 Task: Find connections with filter location Dillingen an der Donau with filter topic #mindset with filter profile language English with filter current company Max Fashion India with filter school Gujarat University with filter industry Wind Electric Power Generation with filter service category Marketing with filter keywords title Continuous Improvement Lead
Action: Mouse moved to (494, 66)
Screenshot: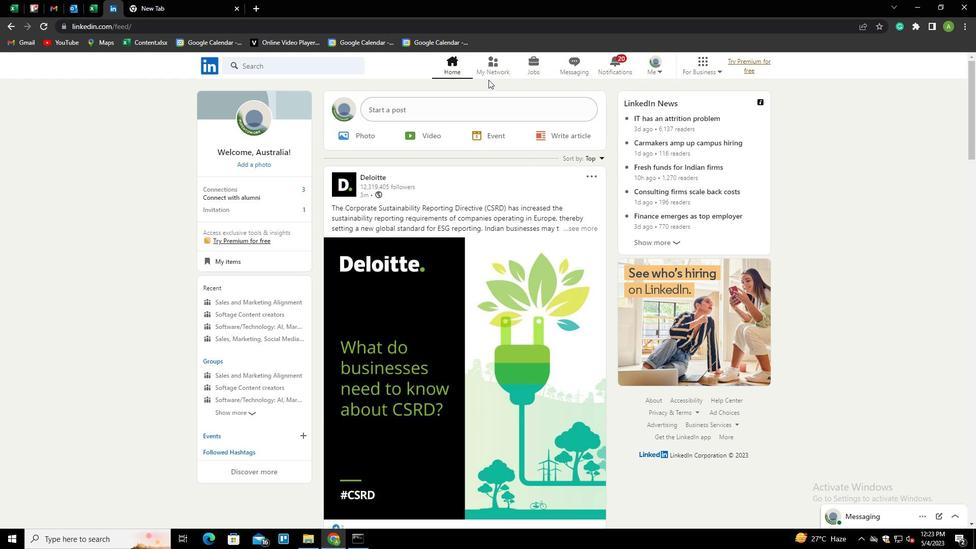
Action: Mouse pressed left at (494, 66)
Screenshot: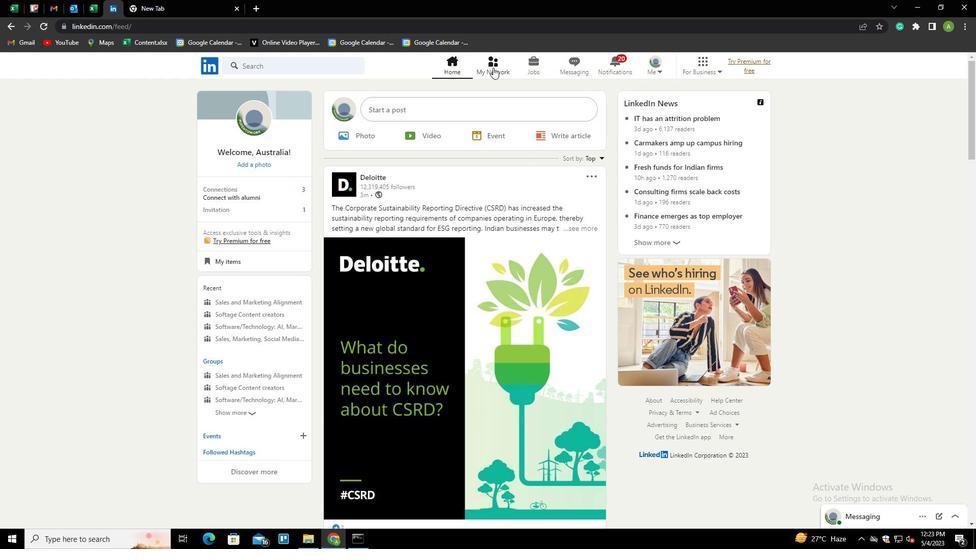 
Action: Mouse moved to (275, 120)
Screenshot: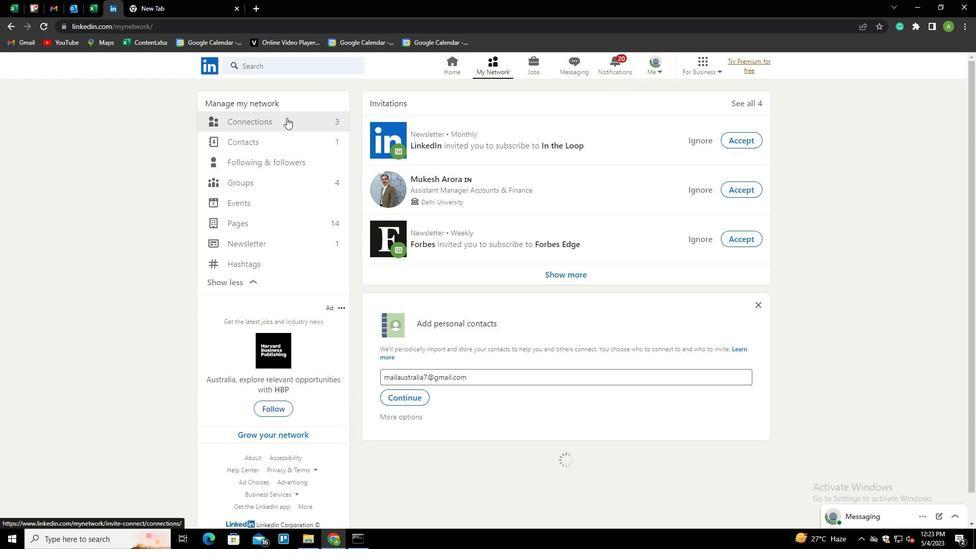
Action: Mouse pressed left at (275, 120)
Screenshot: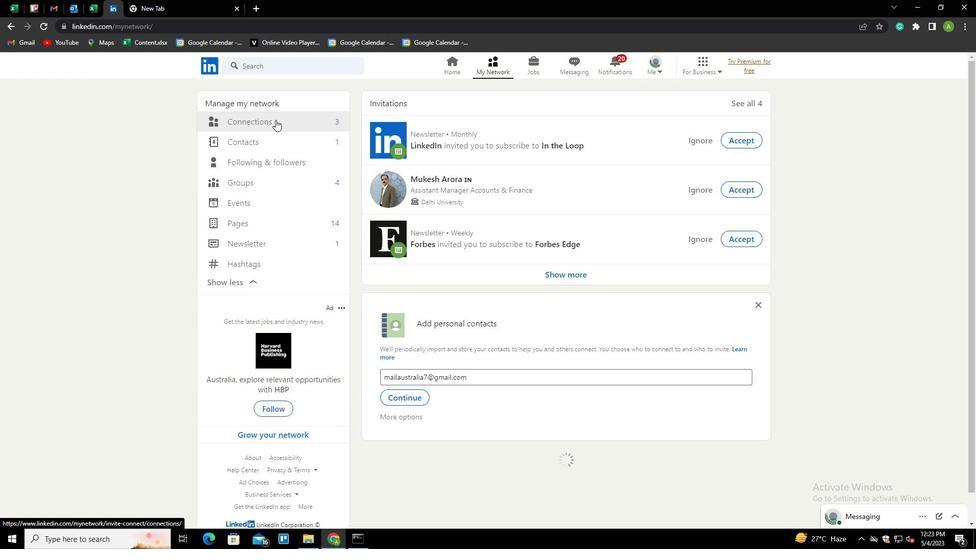 
Action: Mouse moved to (578, 121)
Screenshot: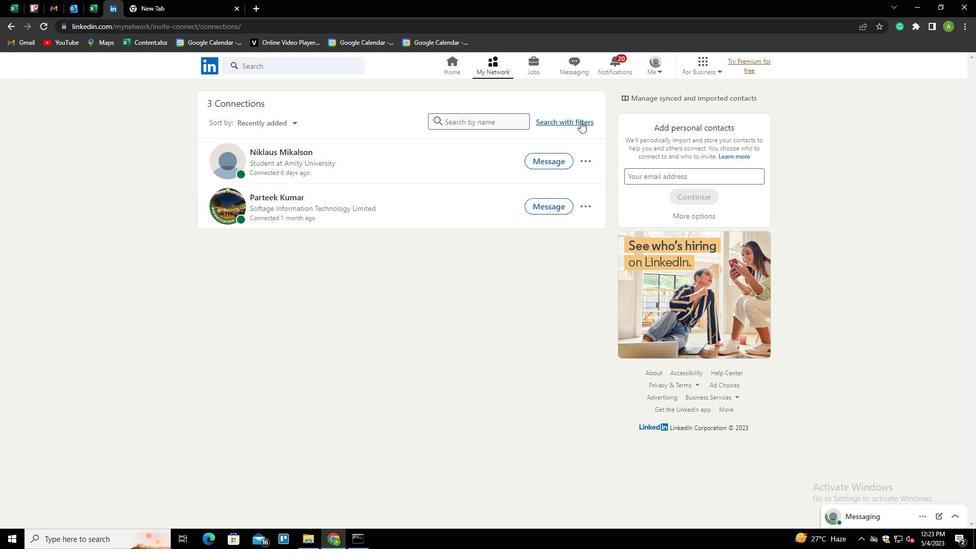 
Action: Mouse pressed left at (578, 121)
Screenshot: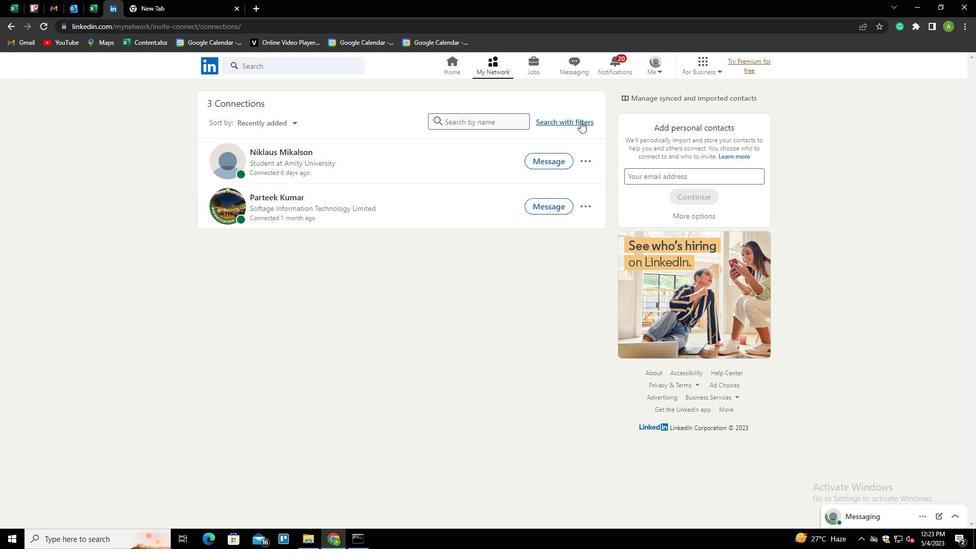 
Action: Mouse moved to (520, 92)
Screenshot: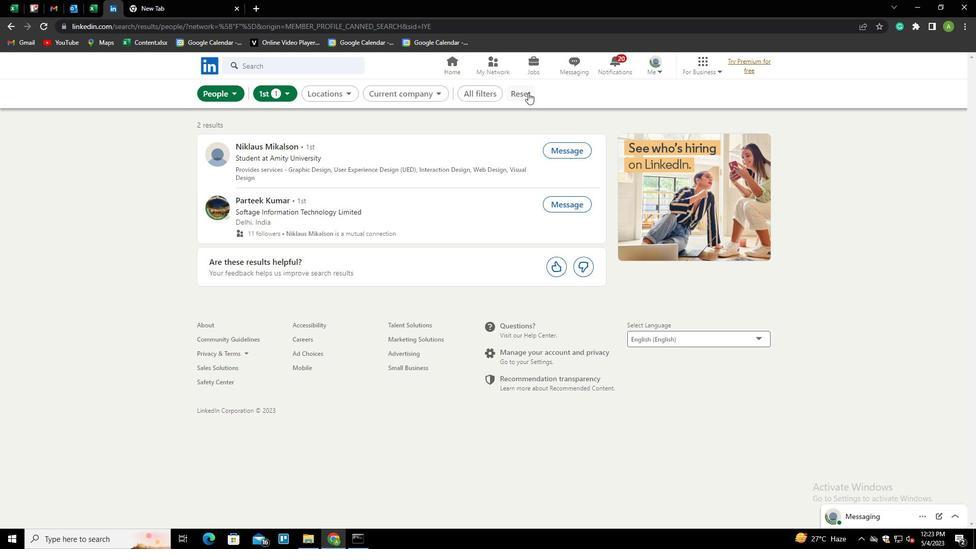 
Action: Mouse pressed left at (520, 92)
Screenshot: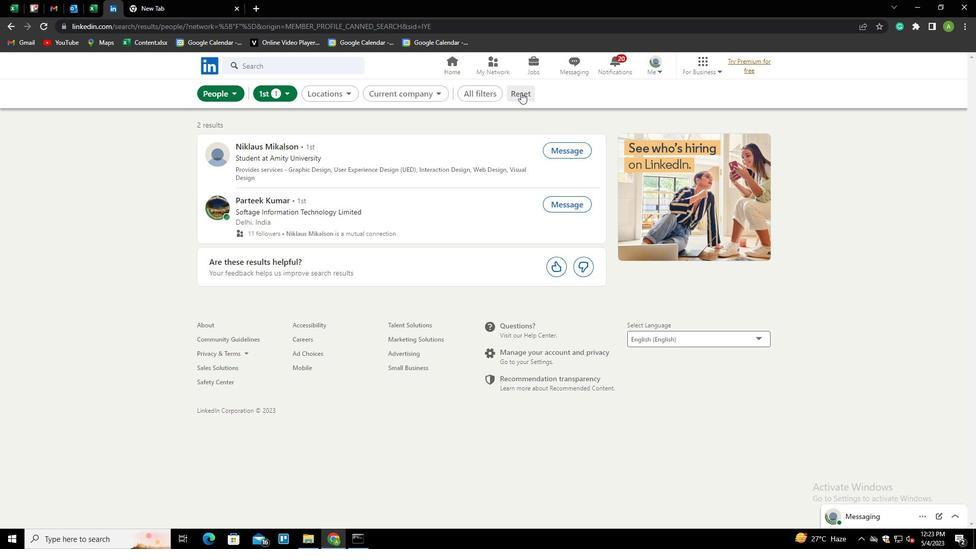 
Action: Mouse moved to (504, 94)
Screenshot: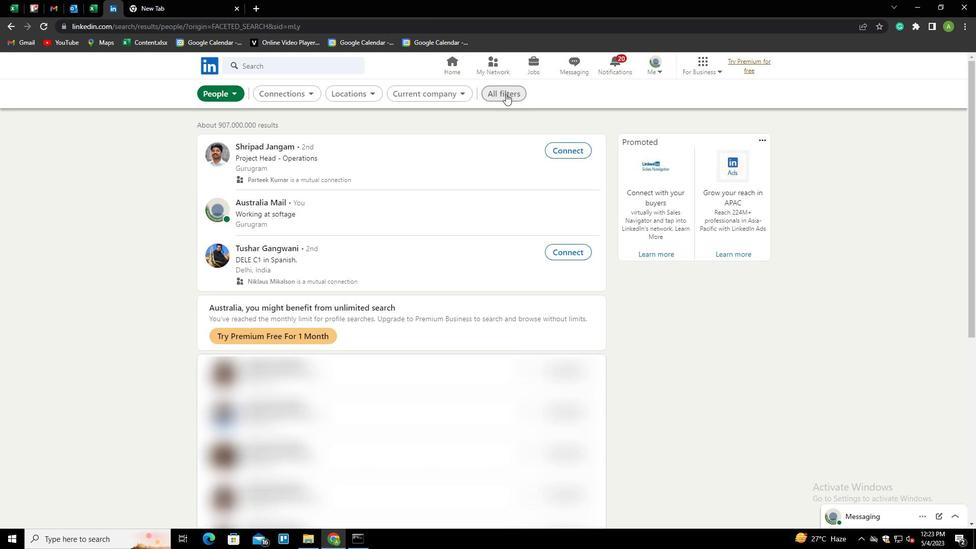 
Action: Mouse pressed left at (504, 94)
Screenshot: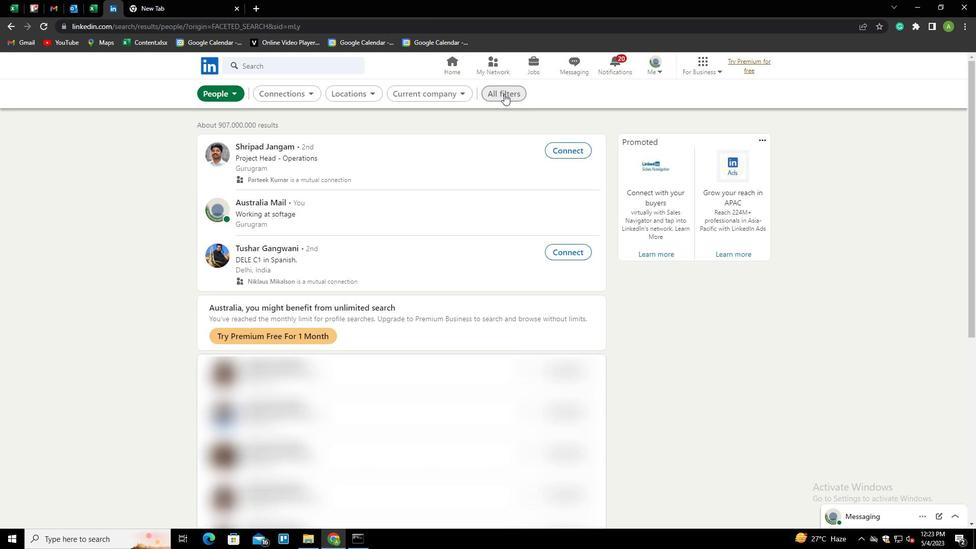 
Action: Mouse moved to (815, 299)
Screenshot: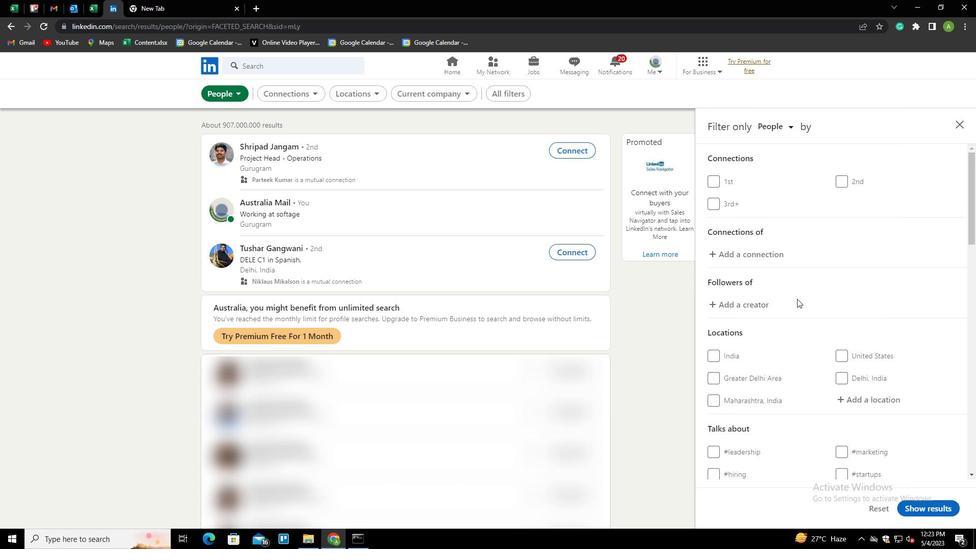 
Action: Mouse scrolled (815, 298) with delta (0, 0)
Screenshot: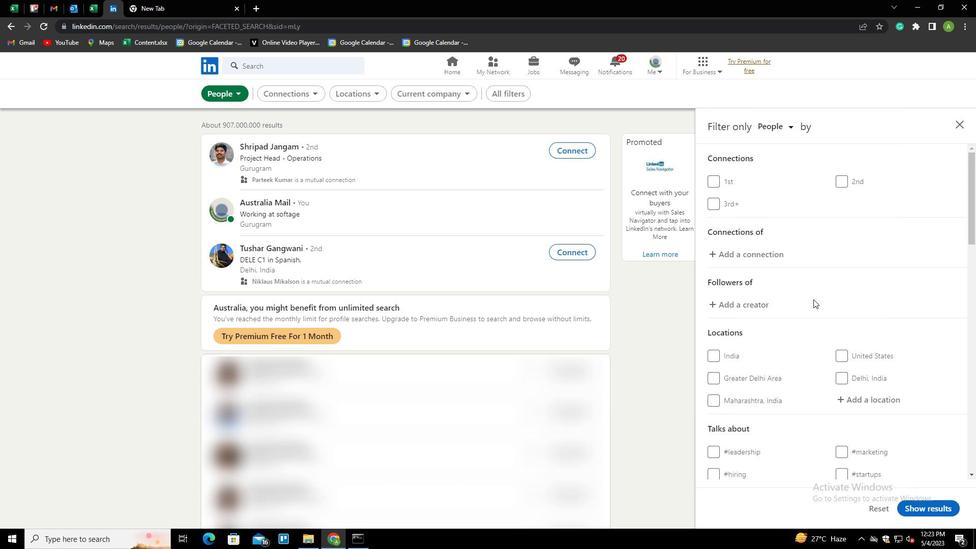 
Action: Mouse scrolled (815, 298) with delta (0, 0)
Screenshot: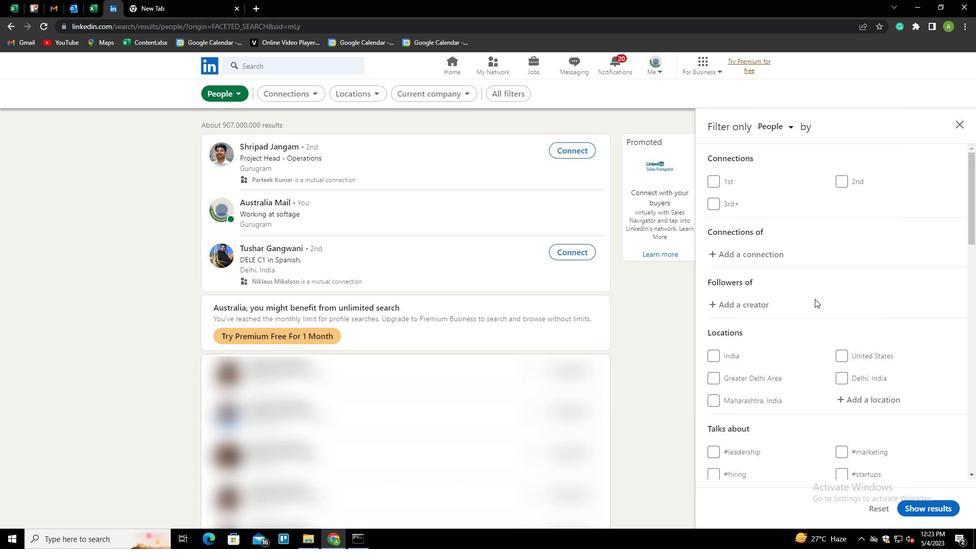 
Action: Mouse moved to (863, 299)
Screenshot: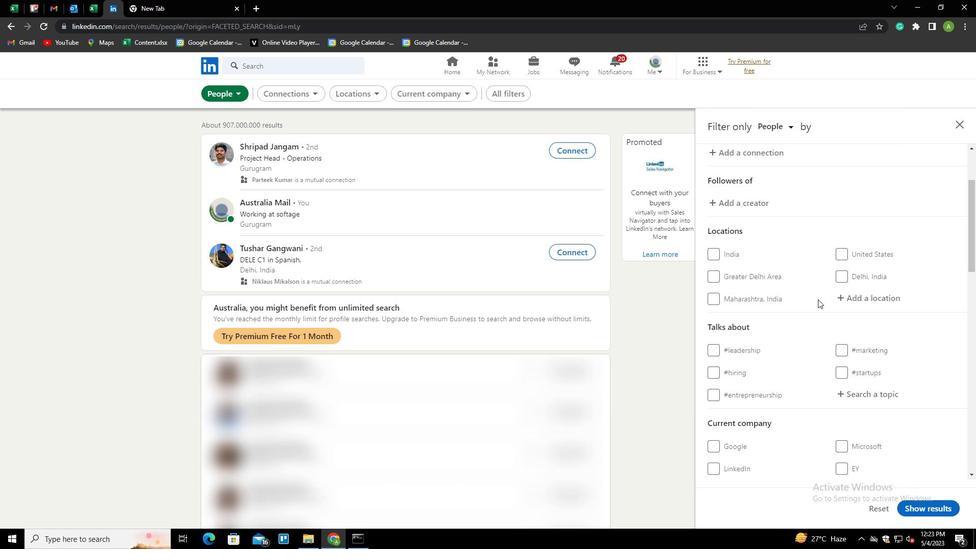 
Action: Mouse pressed left at (863, 299)
Screenshot: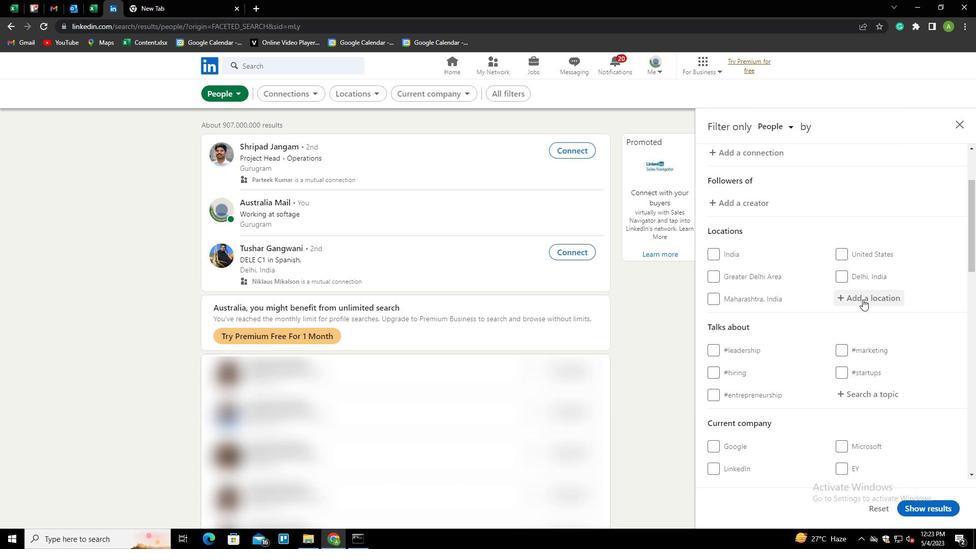 
Action: Key pressed <Key.shift>D
Screenshot: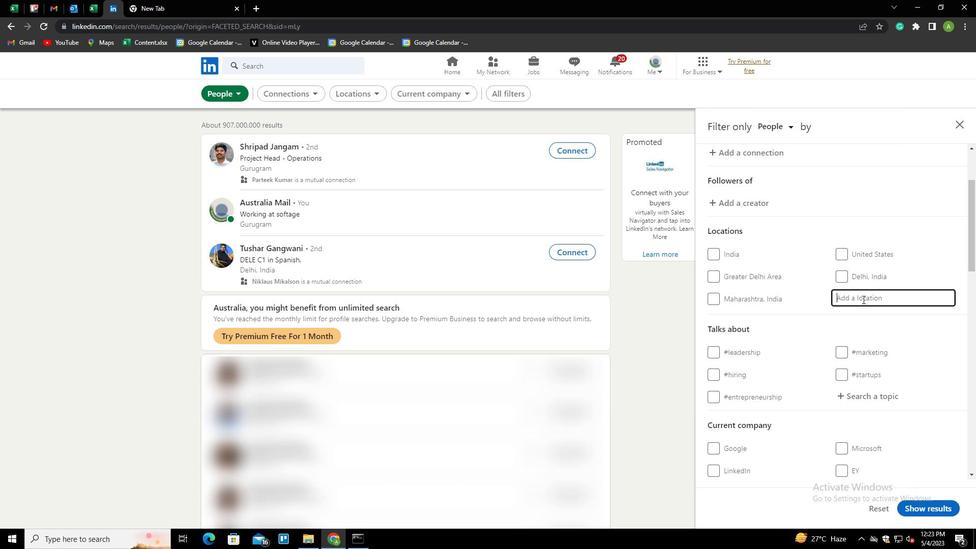 
Action: Mouse moved to (781, 240)
Screenshot: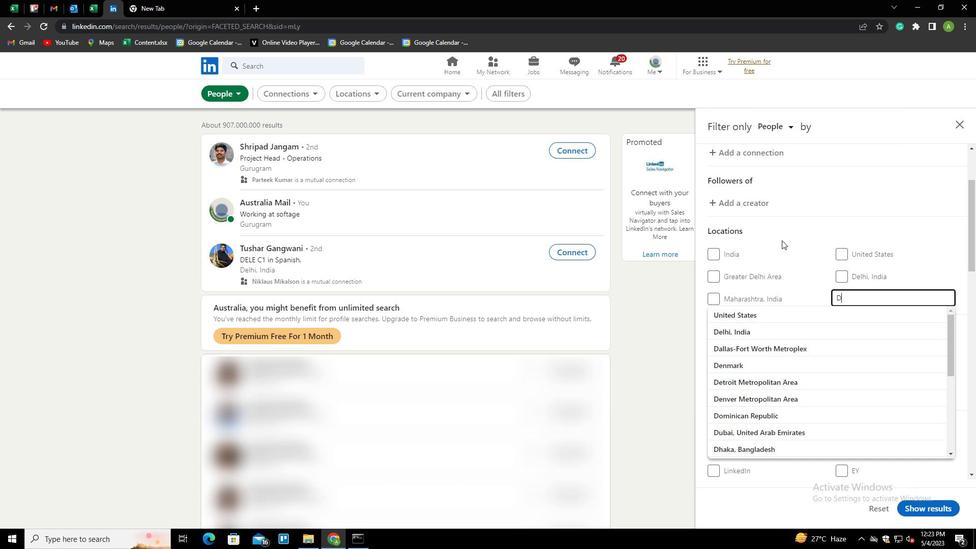 
Action: Key pressed ILLINGEN<Key.down><Key.down><Key.enter>
Screenshot: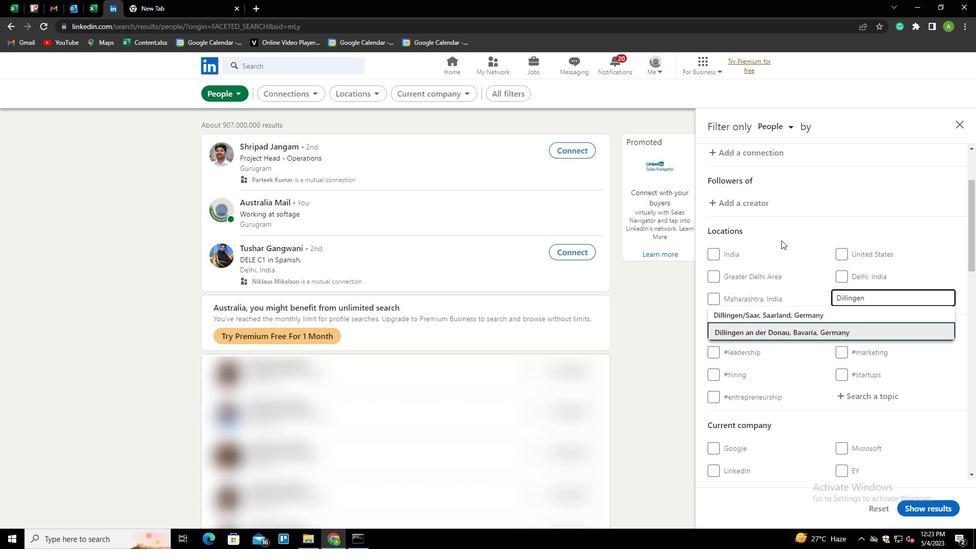 
Action: Mouse moved to (779, 204)
Screenshot: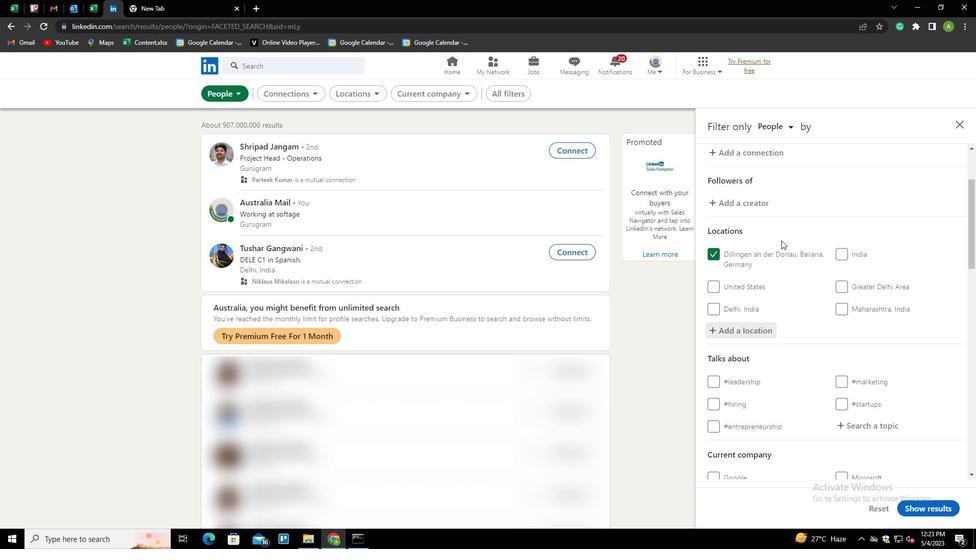 
Action: Mouse scrolled (779, 203) with delta (0, 0)
Screenshot: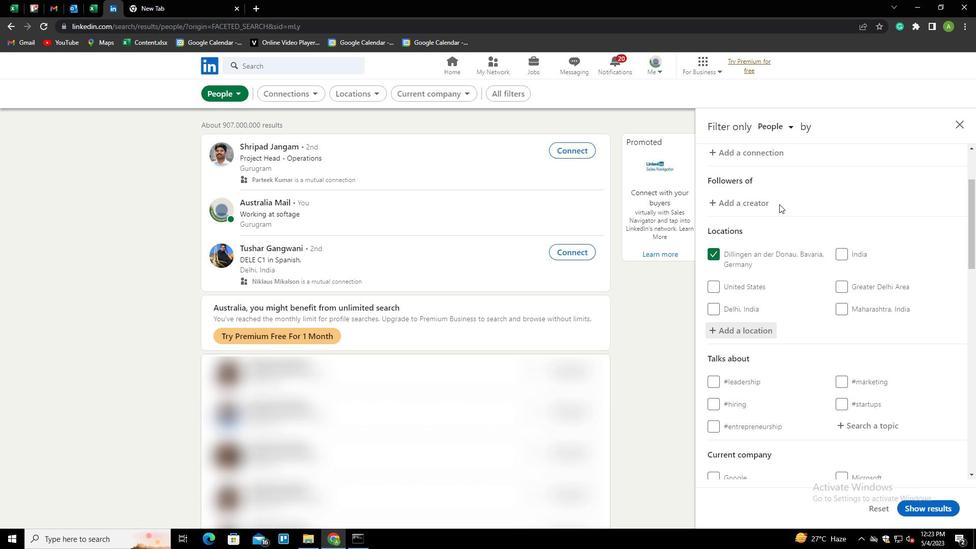 
Action: Mouse moved to (779, 203)
Screenshot: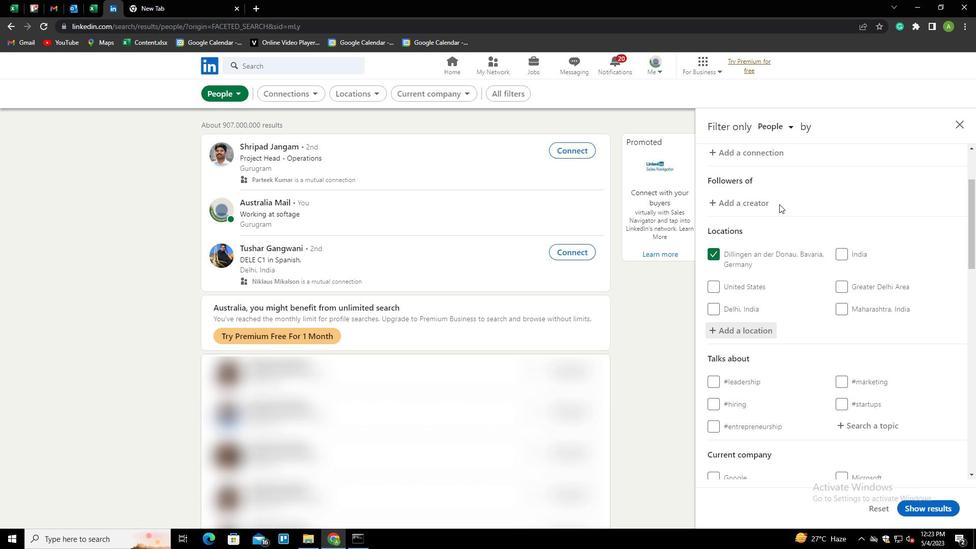 
Action: Mouse scrolled (779, 203) with delta (0, 0)
Screenshot: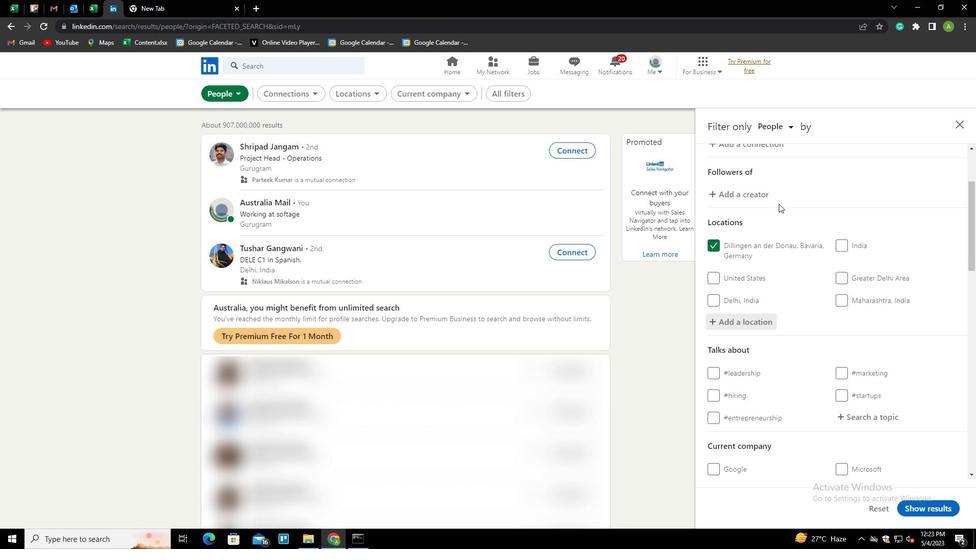 
Action: Mouse moved to (854, 328)
Screenshot: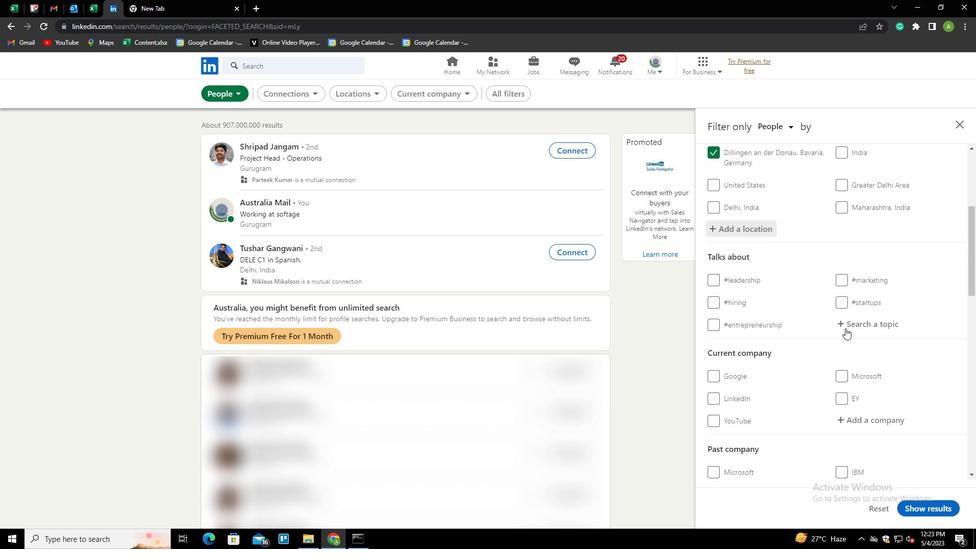 
Action: Mouse pressed left at (854, 328)
Screenshot: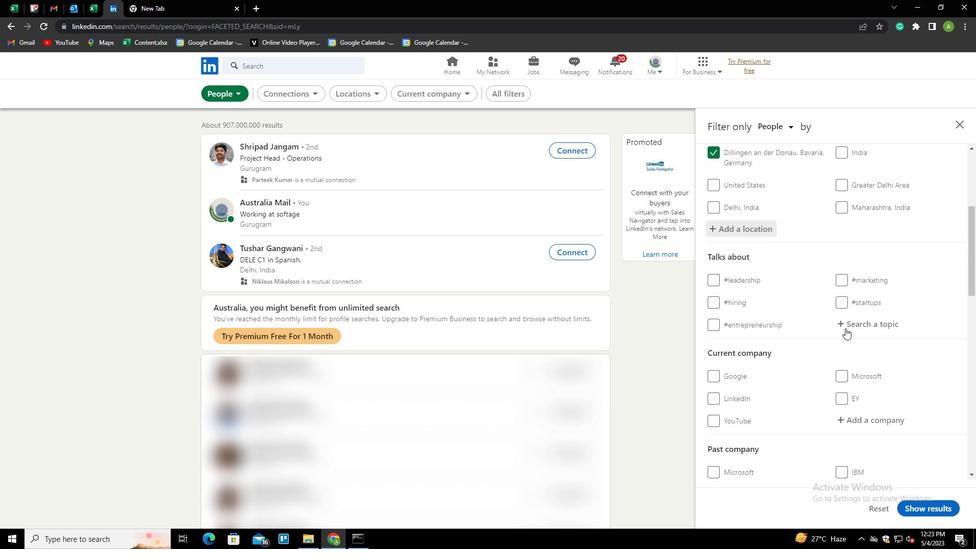 
Action: Mouse moved to (854, 328)
Screenshot: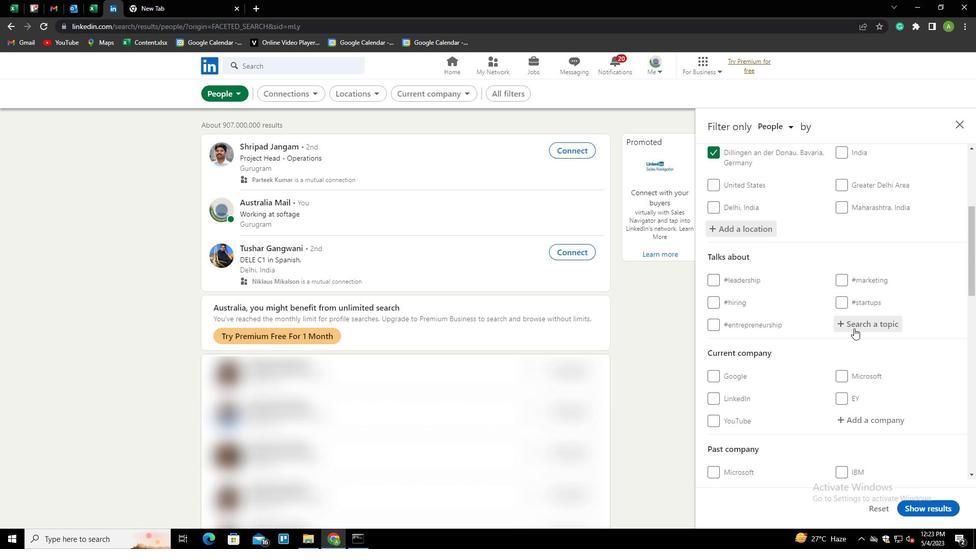
Action: Key pressed MINDSET<Key.down><Key.enter>
Screenshot: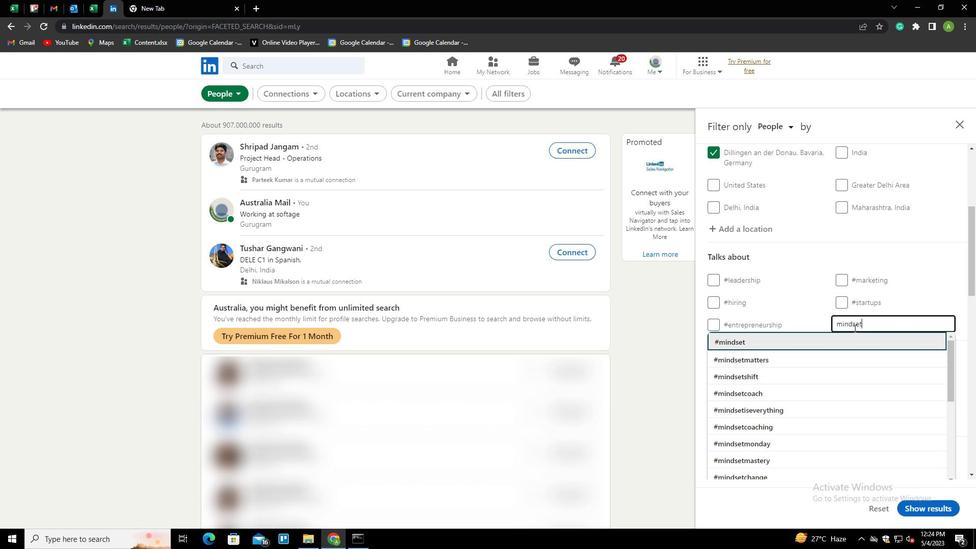 
Action: Mouse scrolled (854, 328) with delta (0, 0)
Screenshot: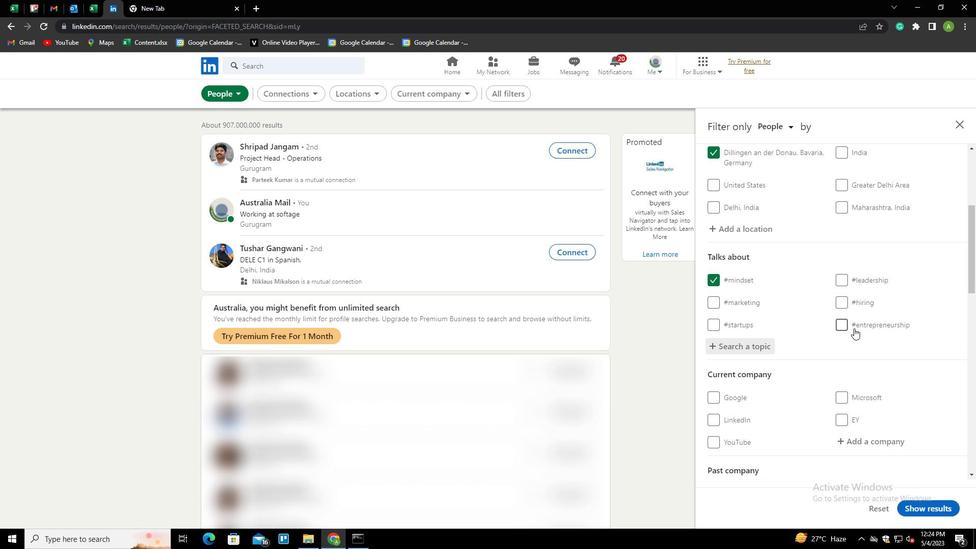 
Action: Mouse scrolled (854, 328) with delta (0, 0)
Screenshot: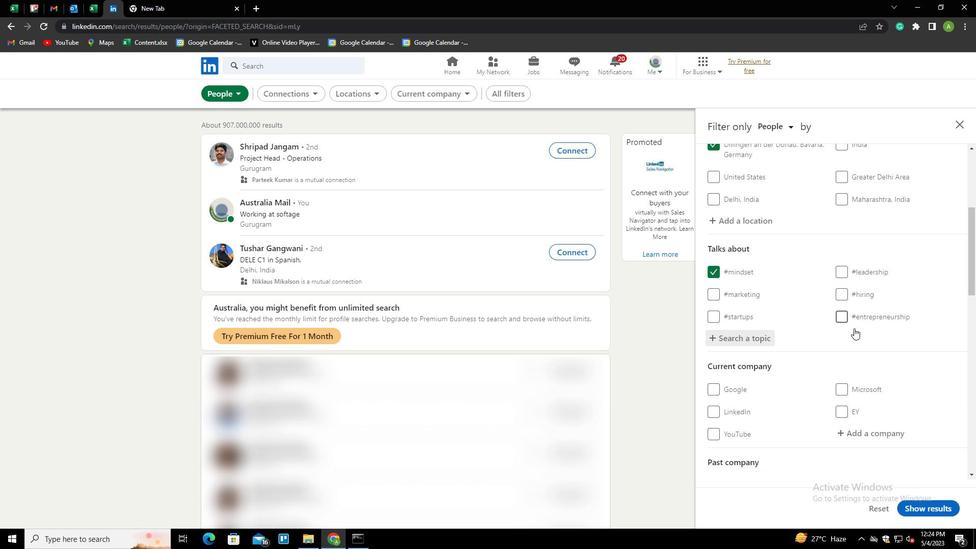 
Action: Mouse scrolled (854, 328) with delta (0, 0)
Screenshot: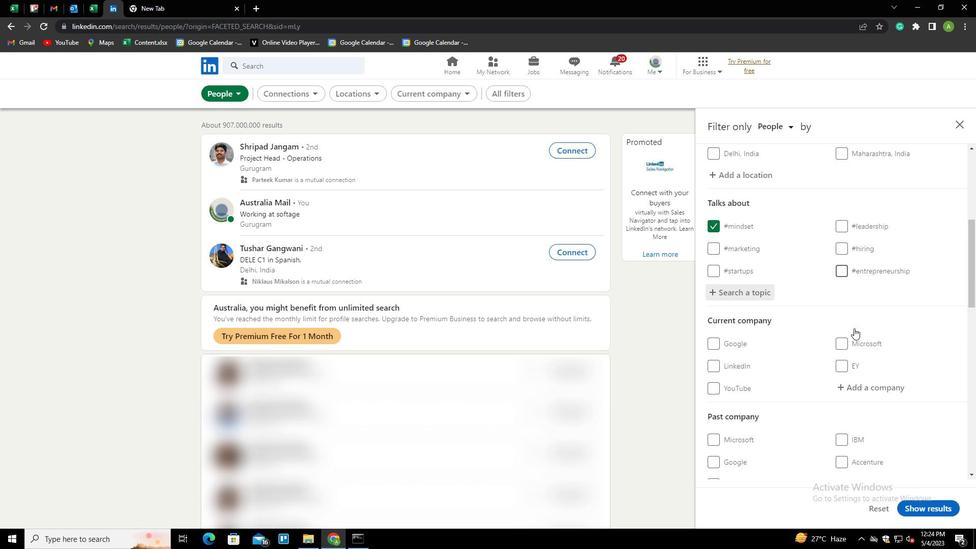 
Action: Mouse scrolled (854, 328) with delta (0, 0)
Screenshot: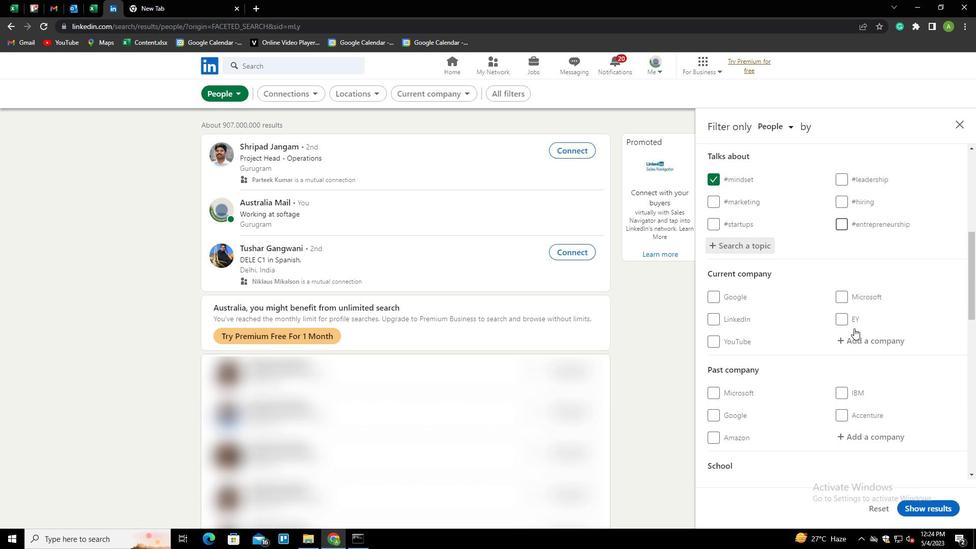 
Action: Mouse scrolled (854, 328) with delta (0, 0)
Screenshot: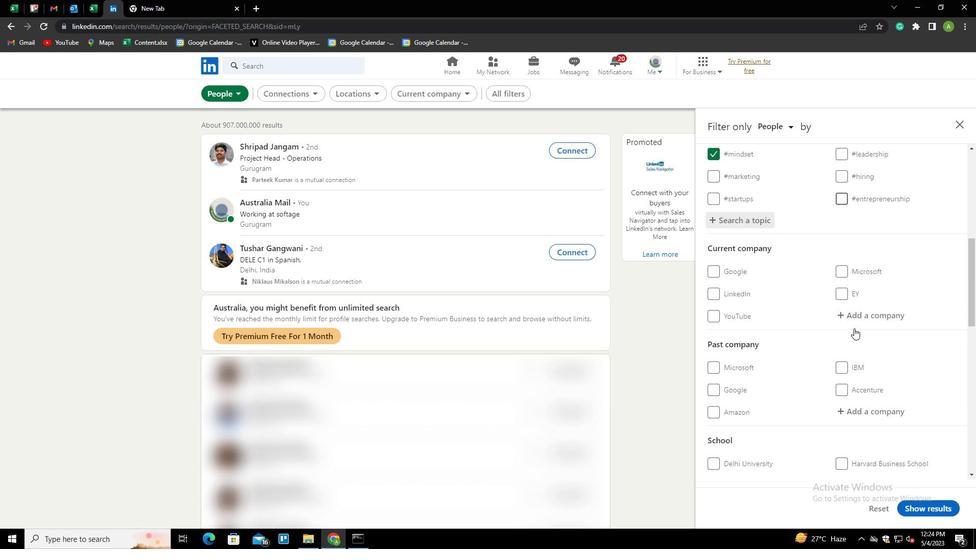
Action: Mouse scrolled (854, 328) with delta (0, 0)
Screenshot: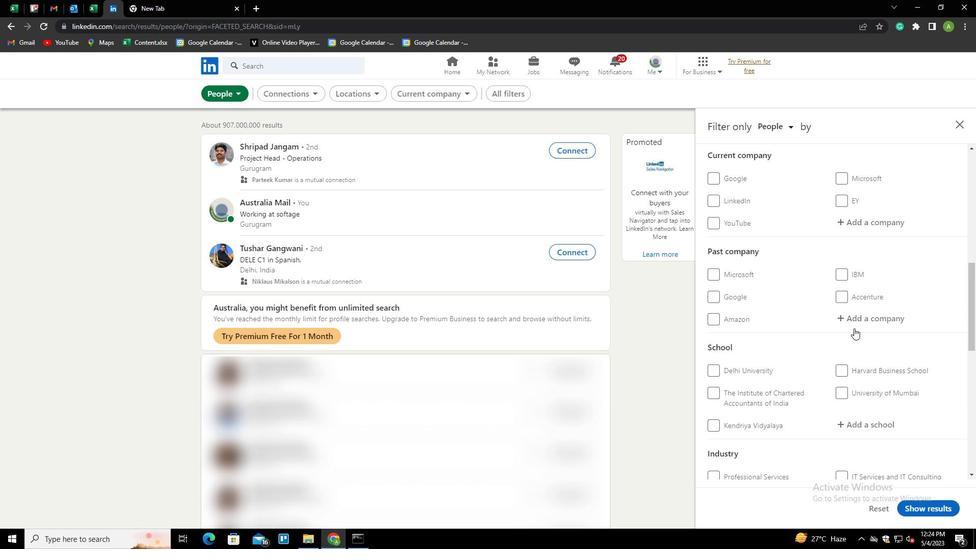 
Action: Mouse scrolled (854, 328) with delta (0, 0)
Screenshot: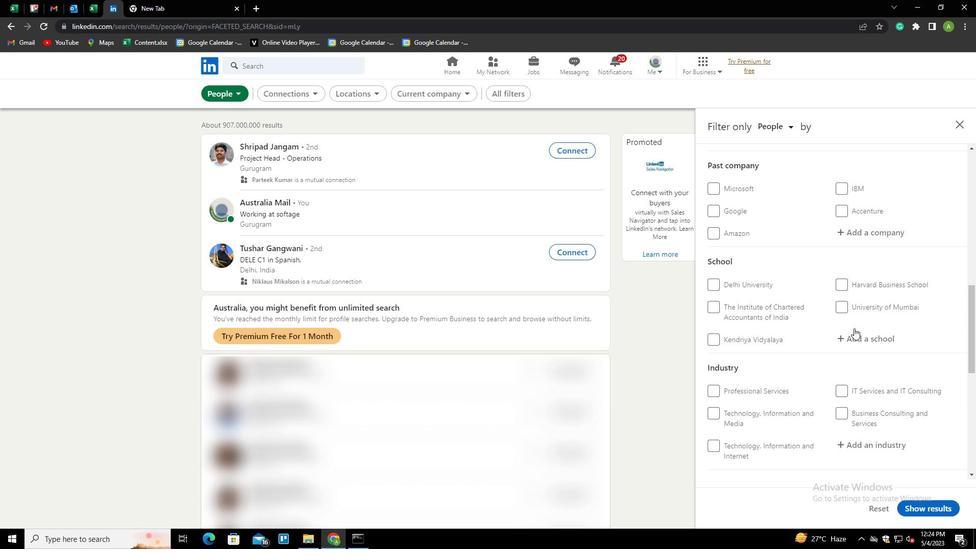 
Action: Mouse scrolled (854, 328) with delta (0, 0)
Screenshot: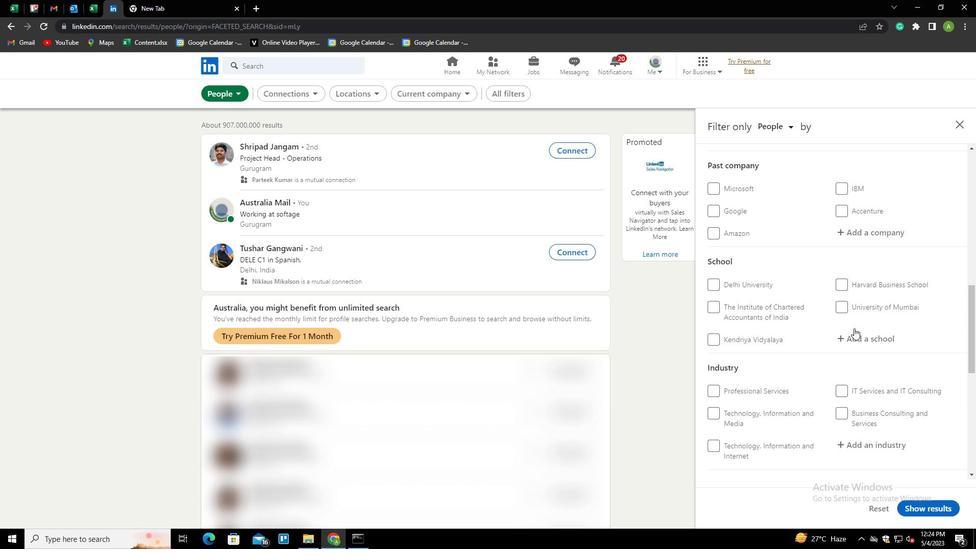
Action: Mouse scrolled (854, 328) with delta (0, 0)
Screenshot: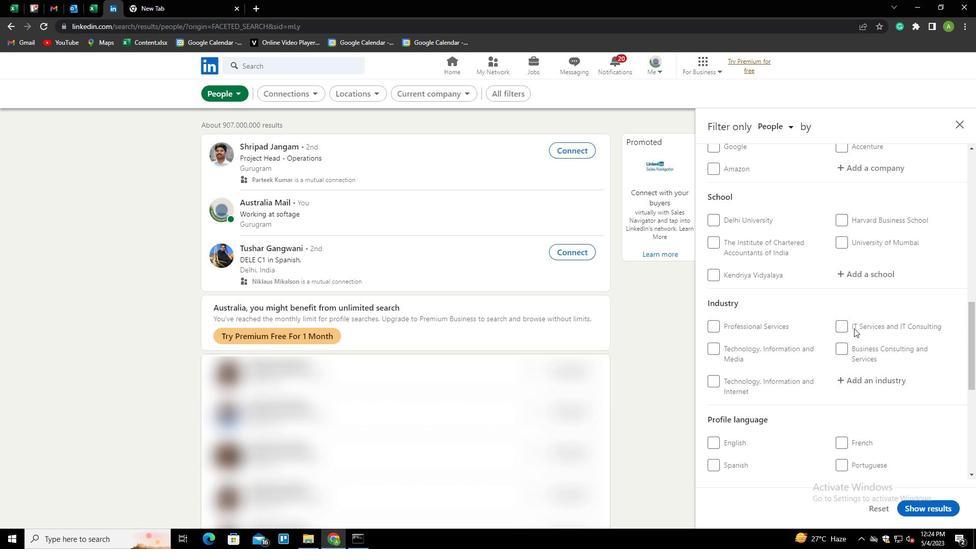 
Action: Mouse scrolled (854, 328) with delta (0, 0)
Screenshot: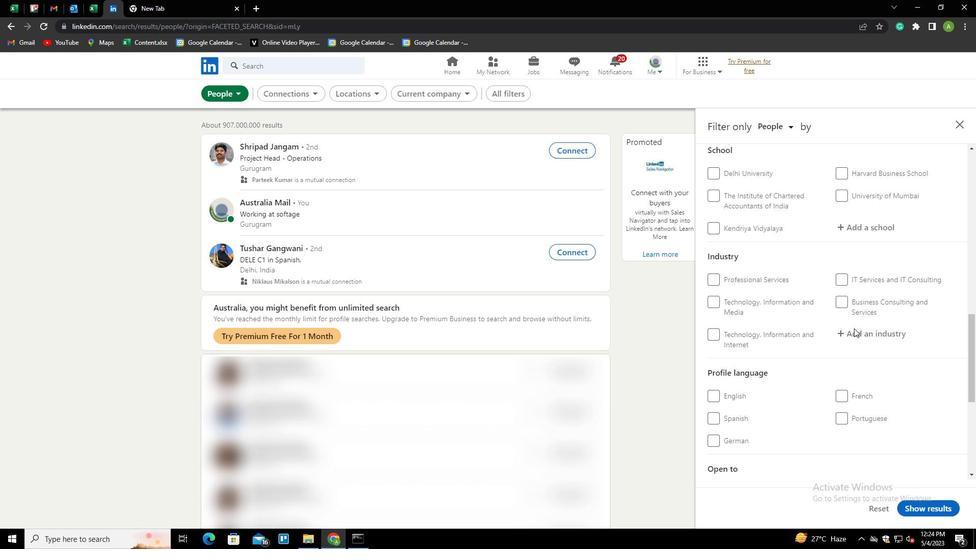 
Action: Mouse moved to (714, 301)
Screenshot: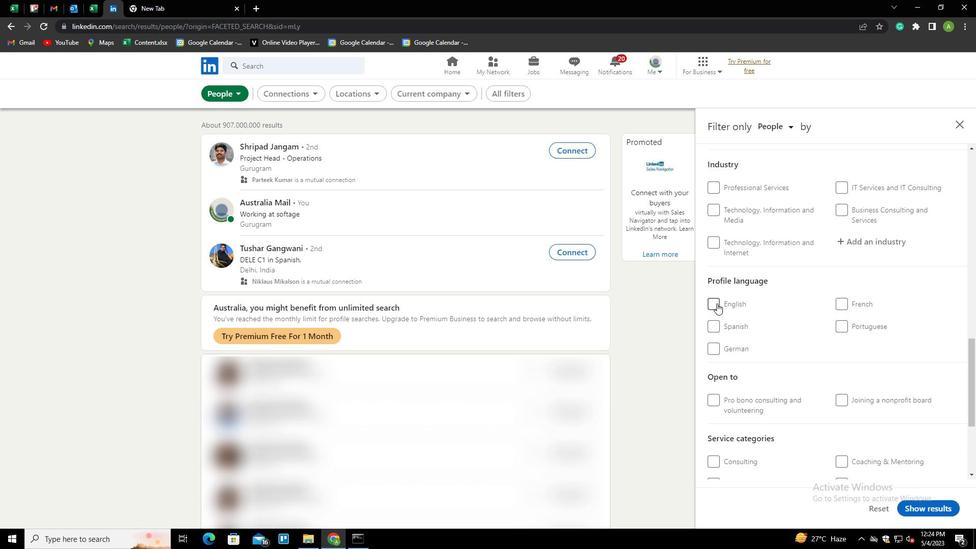 
Action: Mouse pressed left at (714, 301)
Screenshot: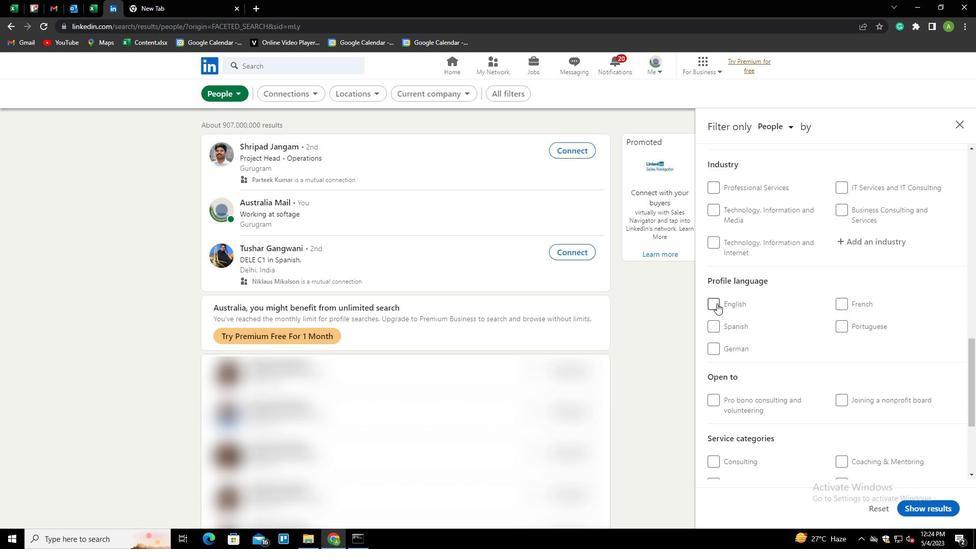 
Action: Mouse moved to (840, 331)
Screenshot: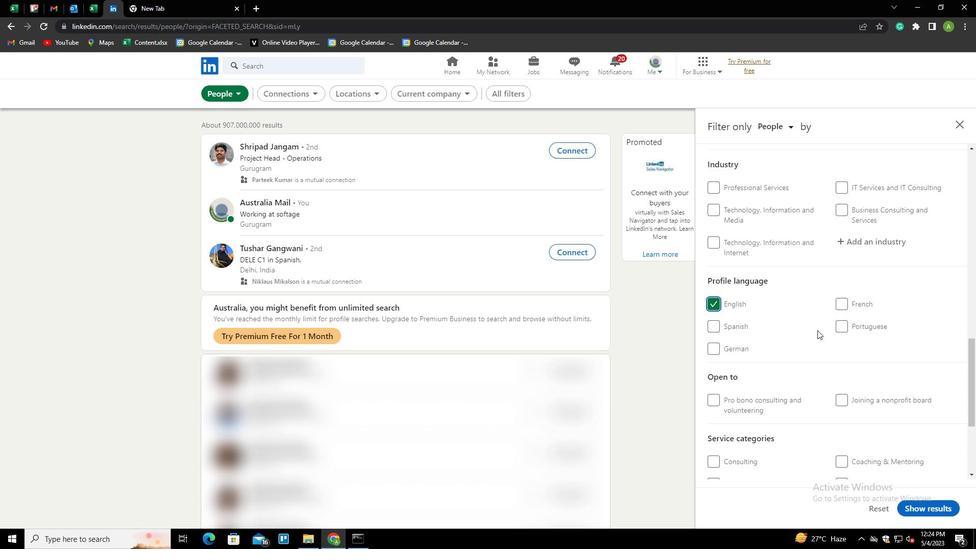 
Action: Mouse scrolled (840, 331) with delta (0, 0)
Screenshot: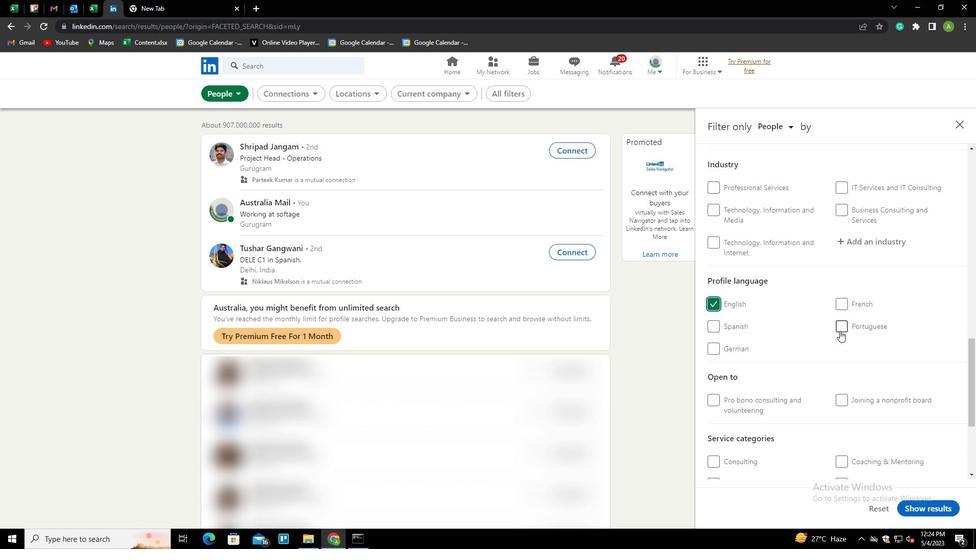 
Action: Mouse scrolled (840, 331) with delta (0, 0)
Screenshot: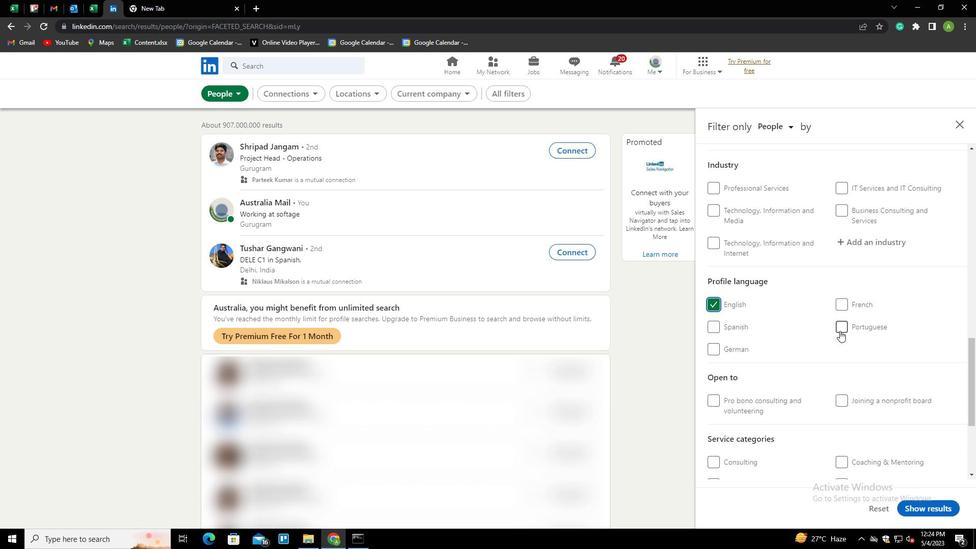 
Action: Mouse scrolled (840, 331) with delta (0, 0)
Screenshot: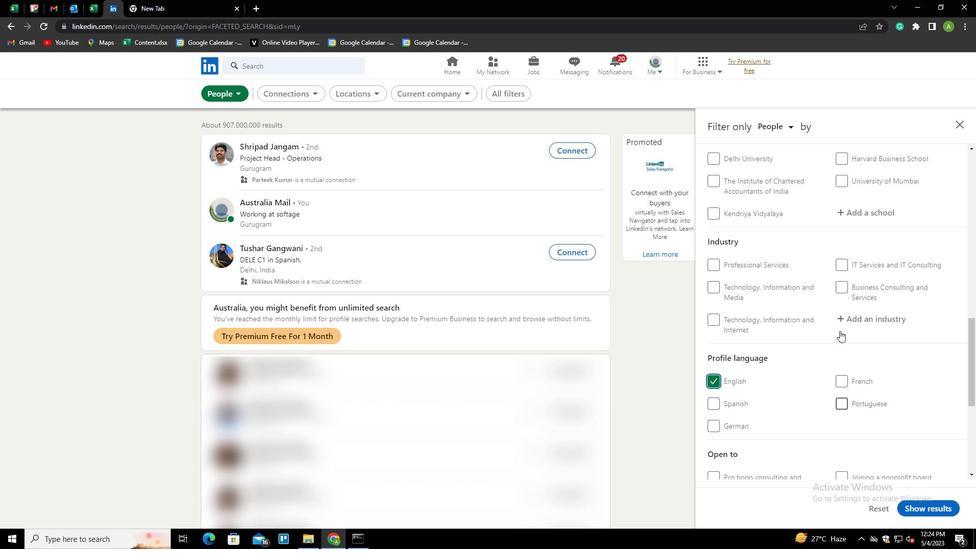 
Action: Mouse scrolled (840, 331) with delta (0, 0)
Screenshot: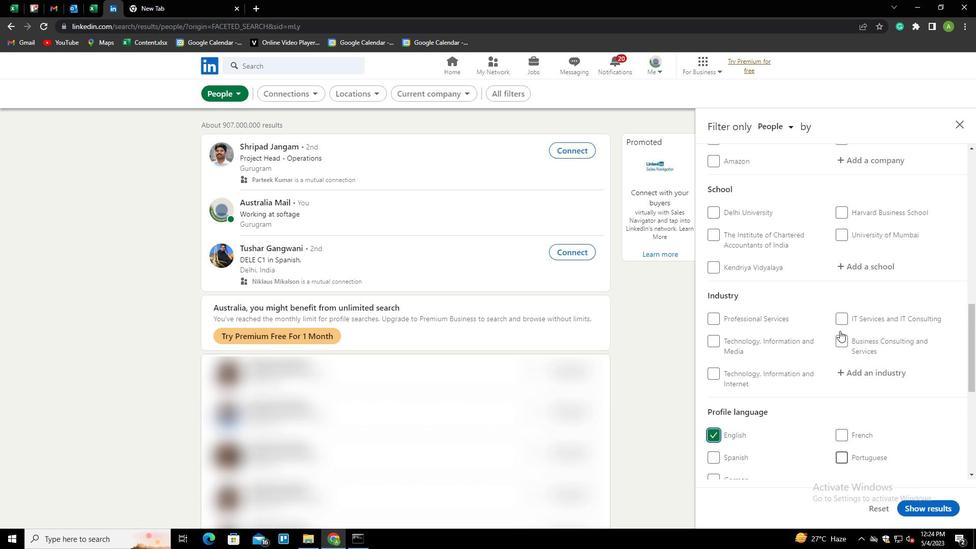
Action: Mouse scrolled (840, 331) with delta (0, 0)
Screenshot: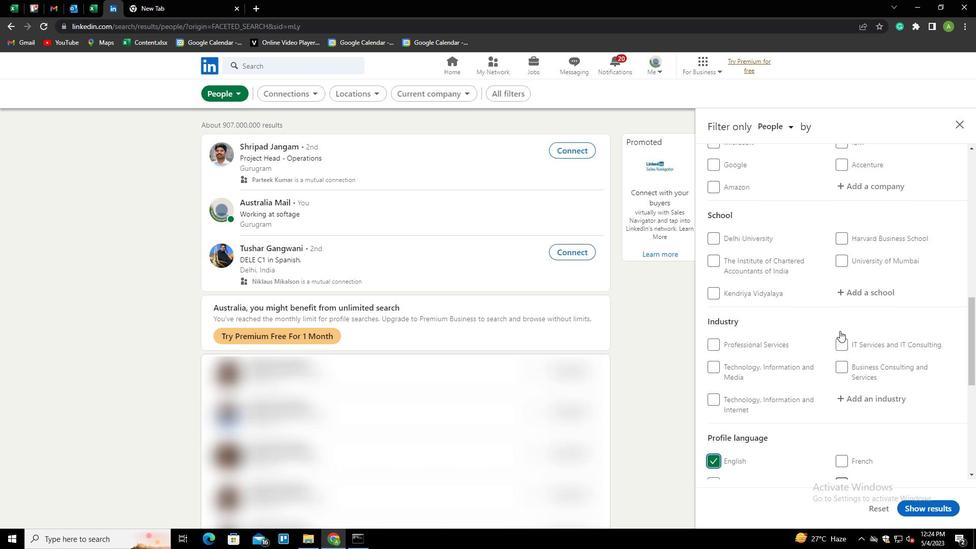 
Action: Mouse moved to (840, 331)
Screenshot: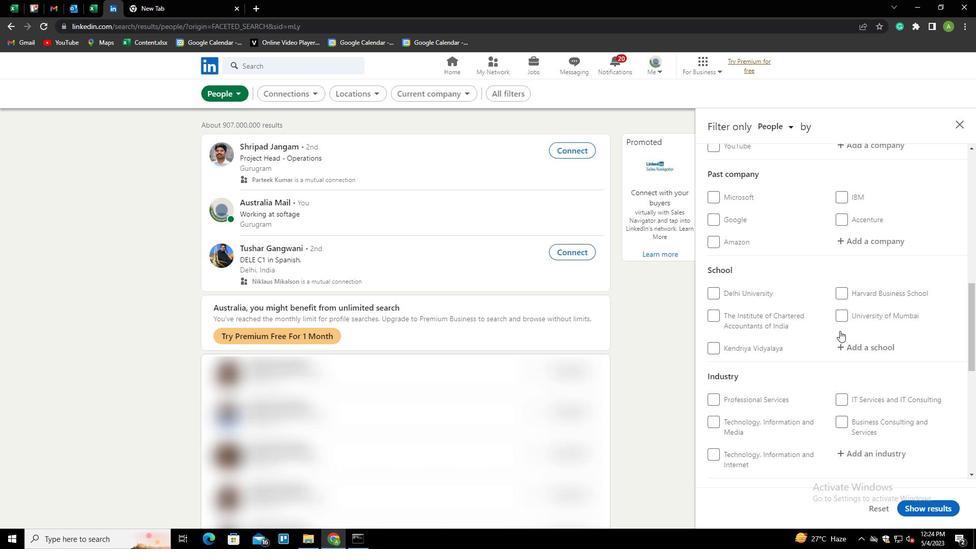
Action: Mouse scrolled (840, 332) with delta (0, 0)
Screenshot: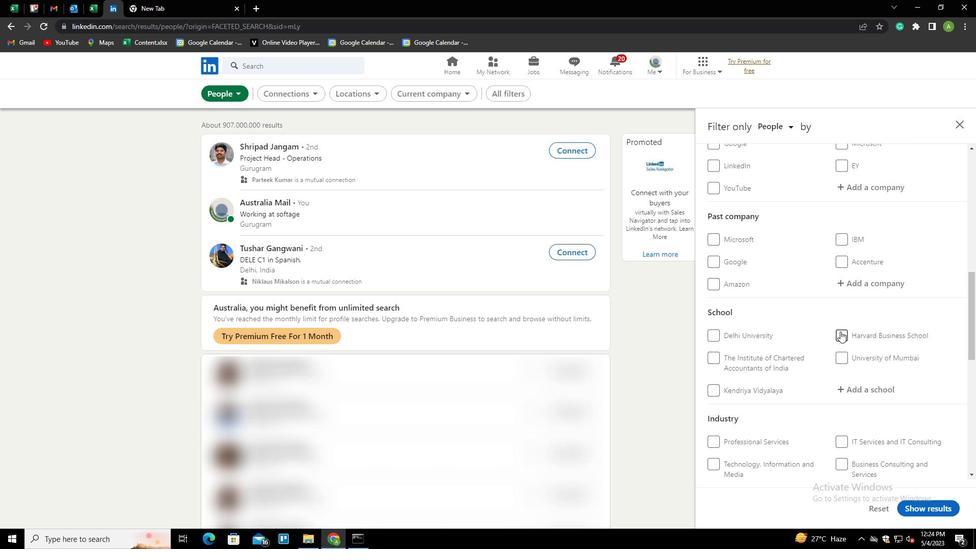 
Action: Mouse scrolled (840, 332) with delta (0, 0)
Screenshot: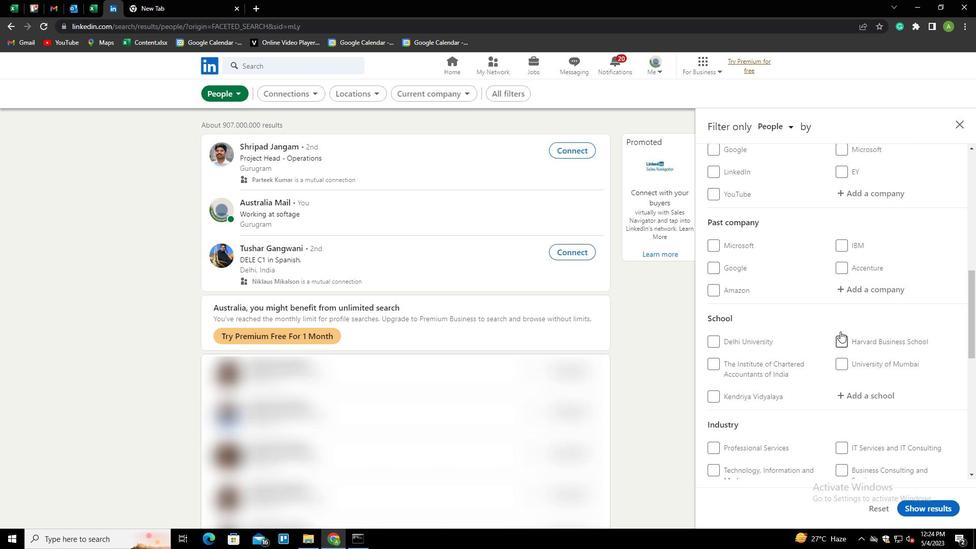 
Action: Mouse scrolled (840, 332) with delta (0, 0)
Screenshot: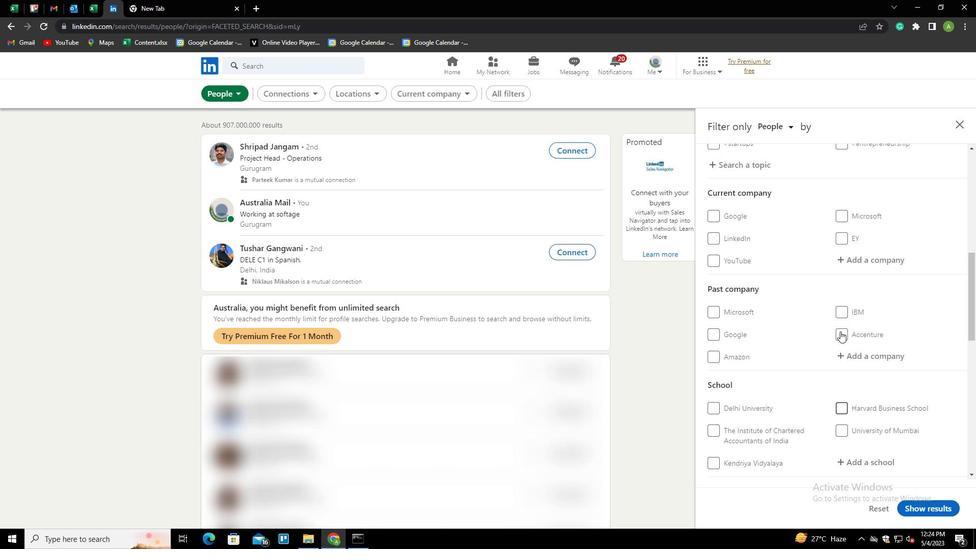 
Action: Mouse moved to (861, 337)
Screenshot: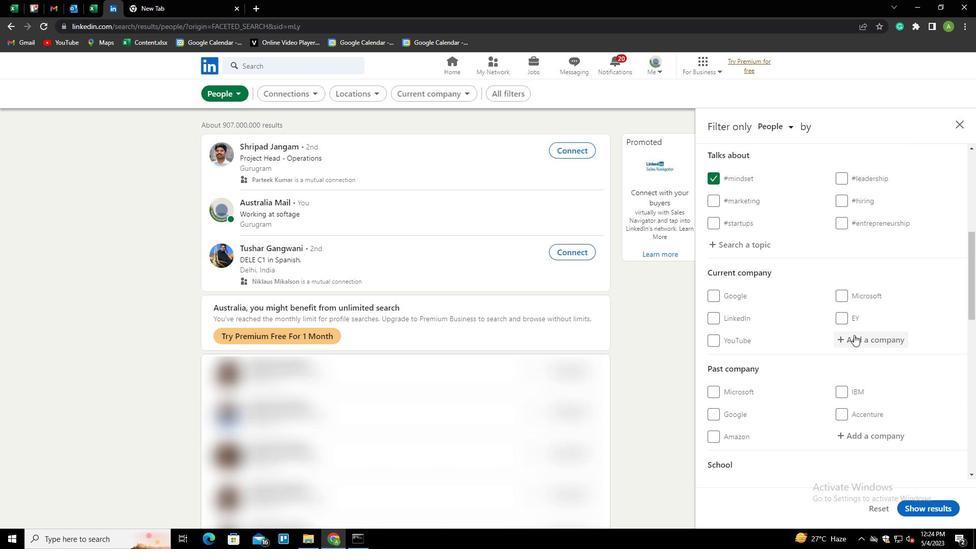 
Action: Mouse pressed left at (861, 337)
Screenshot: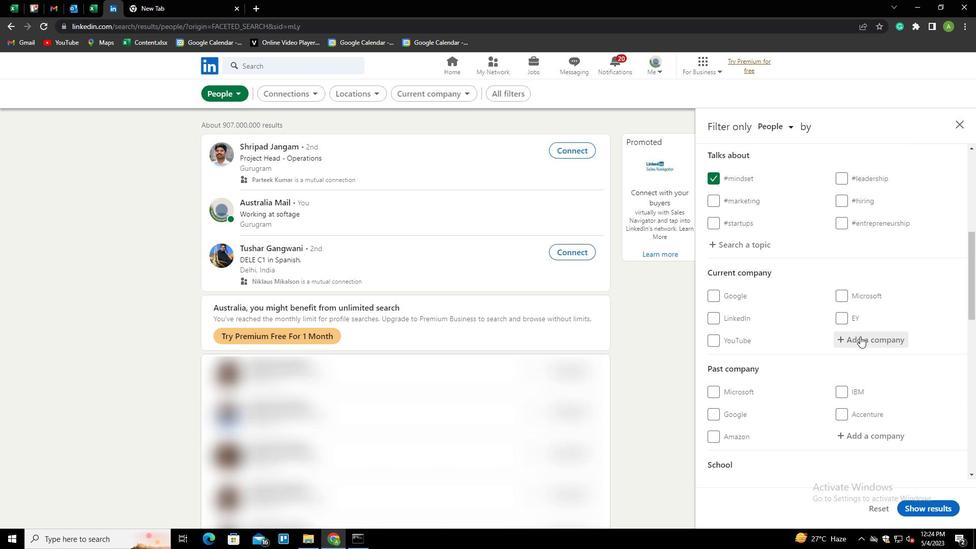 
Action: Mouse moved to (846, 327)
Screenshot: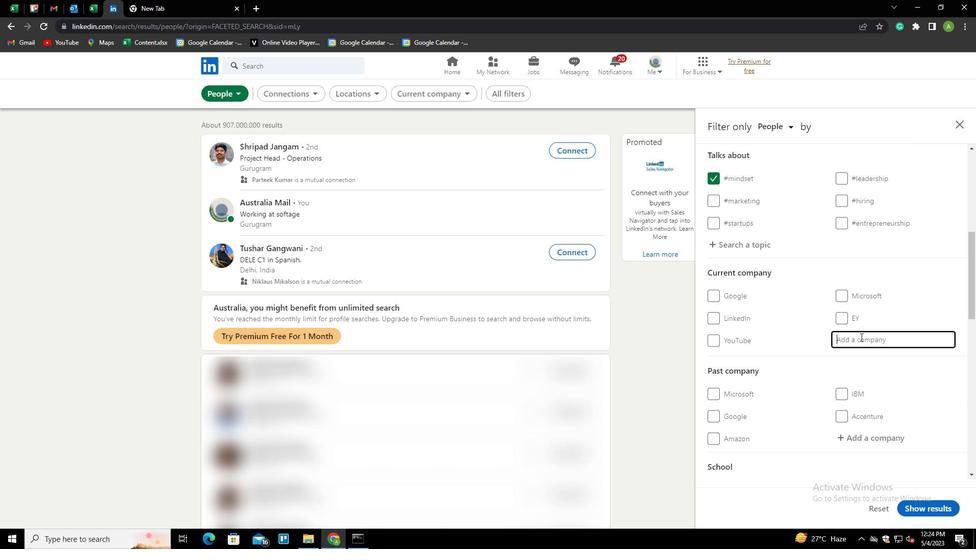 
Action: Key pressed <Key.shift>MAX<Key.space><Key.shift>FASHION<Key.space><Key.shift>IND<Key.down><Key.enter>
Screenshot: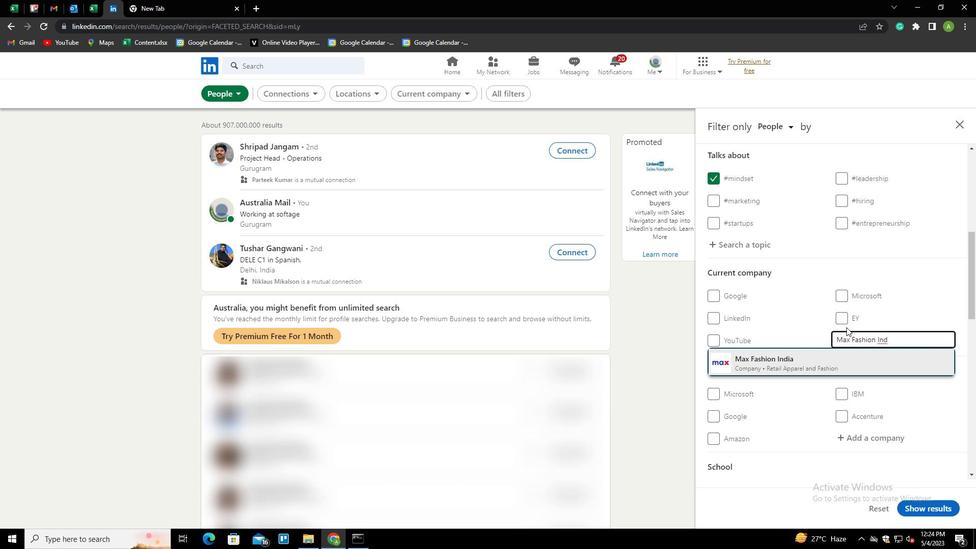 
Action: Mouse scrolled (846, 327) with delta (0, 0)
Screenshot: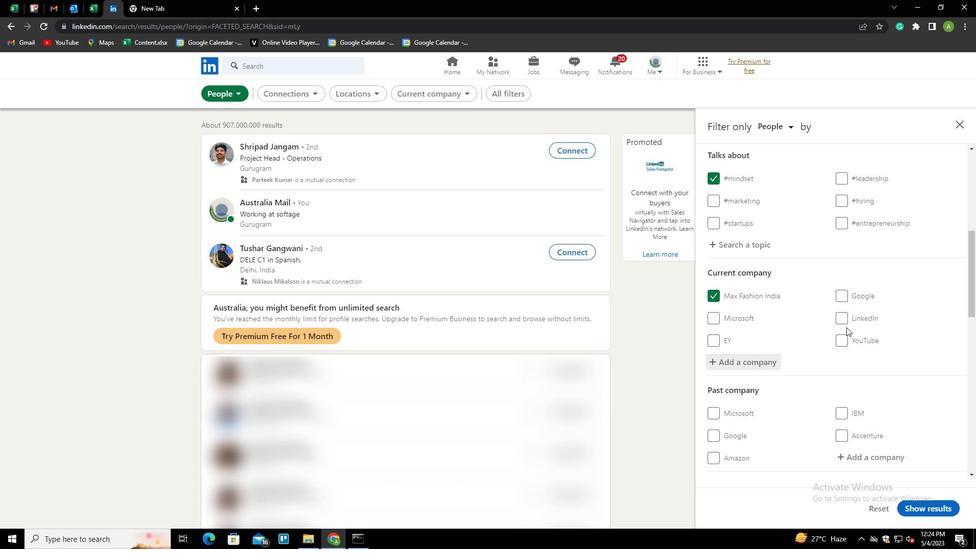 
Action: Mouse scrolled (846, 327) with delta (0, 0)
Screenshot: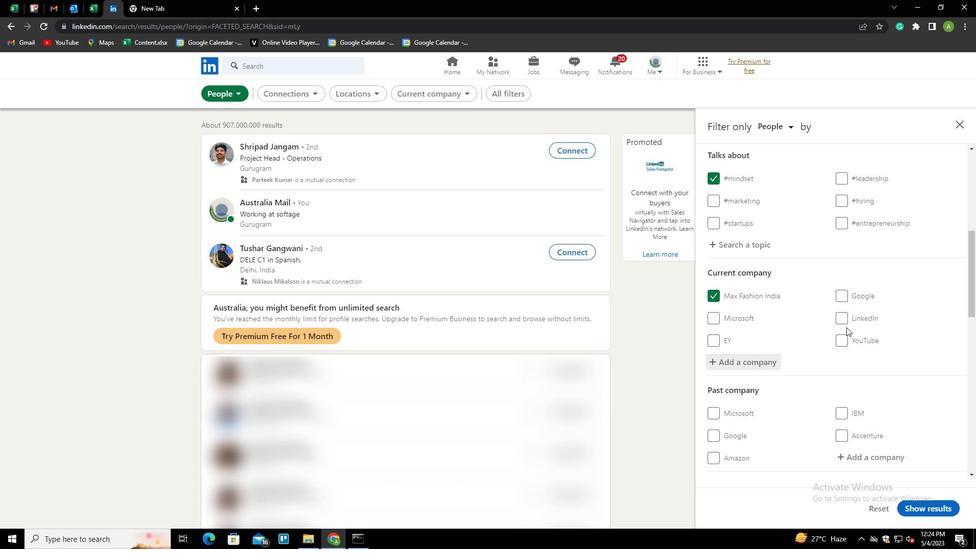 
Action: Mouse scrolled (846, 327) with delta (0, 0)
Screenshot: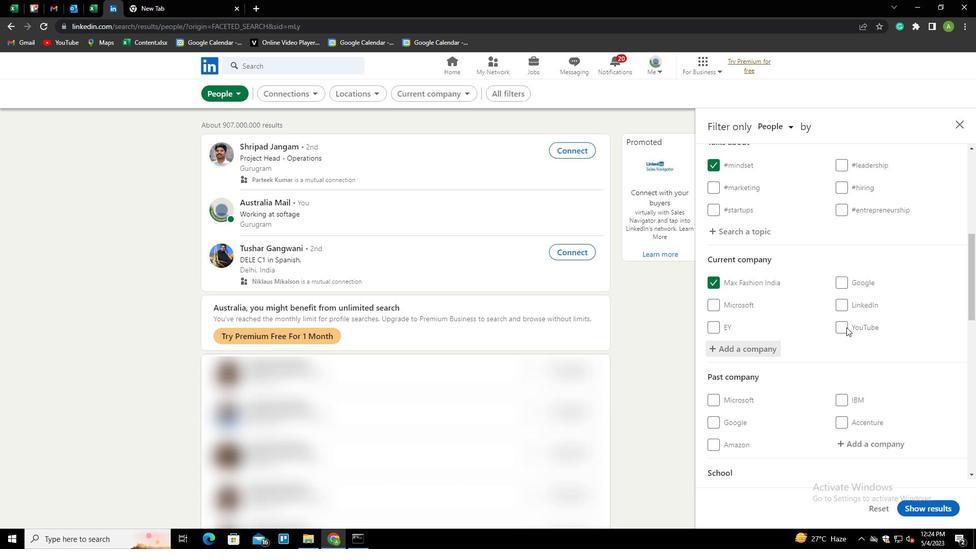 
Action: Mouse scrolled (846, 327) with delta (0, 0)
Screenshot: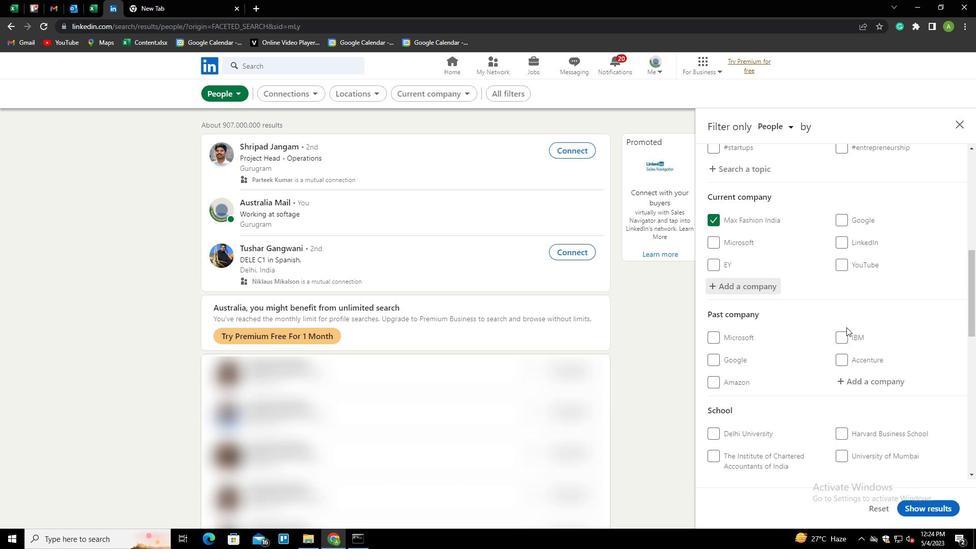 
Action: Mouse moved to (860, 357)
Screenshot: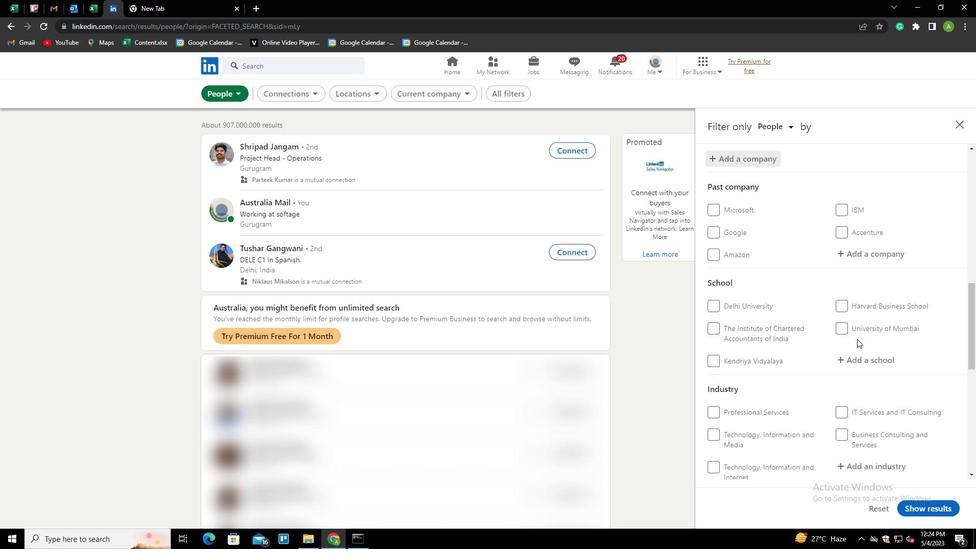 
Action: Mouse pressed left at (860, 357)
Screenshot: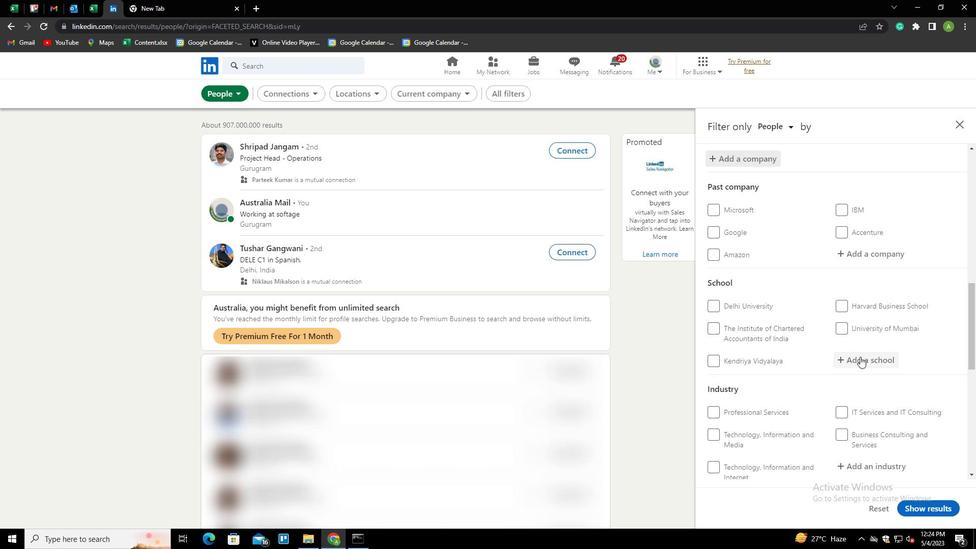 
Action: Mouse moved to (859, 357)
Screenshot: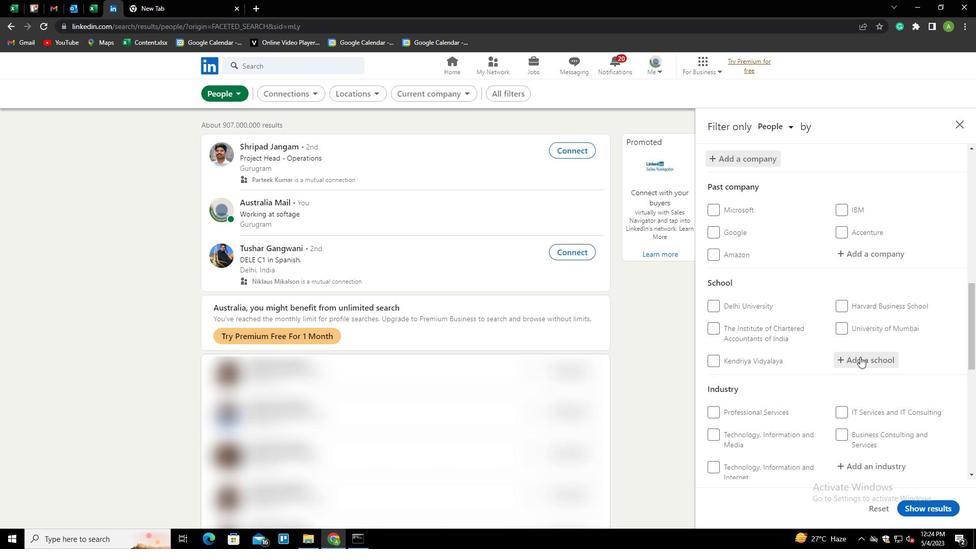 
Action: Key pressed <Key.shift>
Screenshot: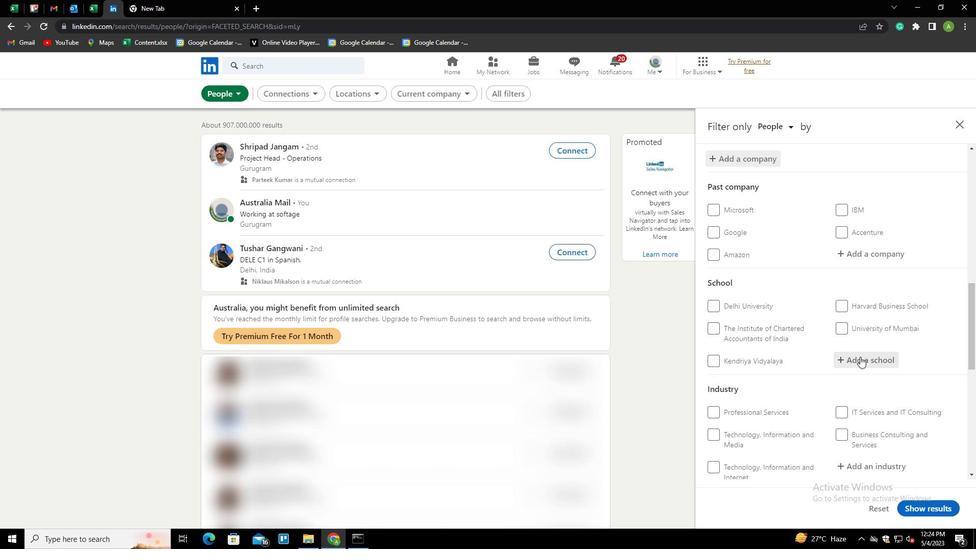 
Action: Mouse moved to (858, 357)
Screenshot: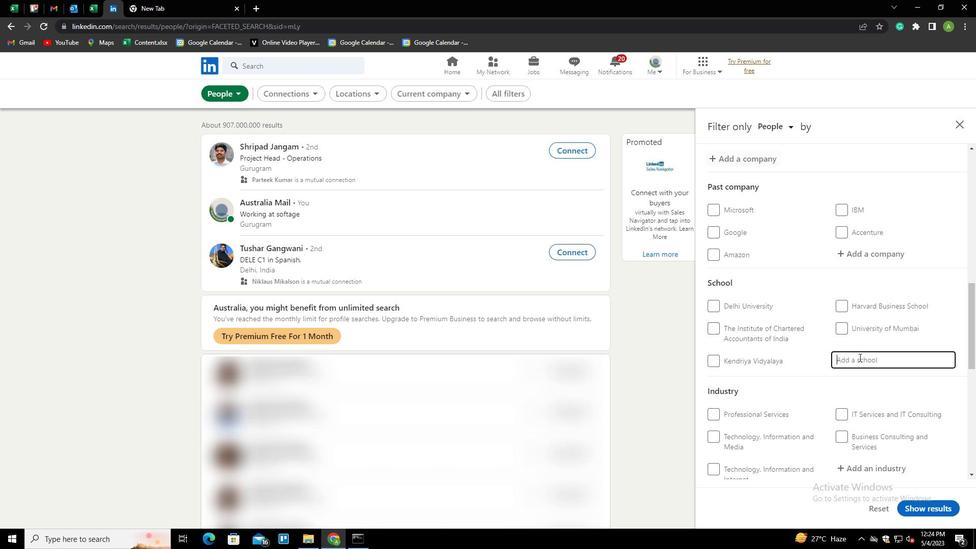 
Action: Key pressed F<Key.backspace><Key.shift>GUJARAT<Key.space><Key.shift>UNIVERSITY<Key.down><Key.enter>
Screenshot: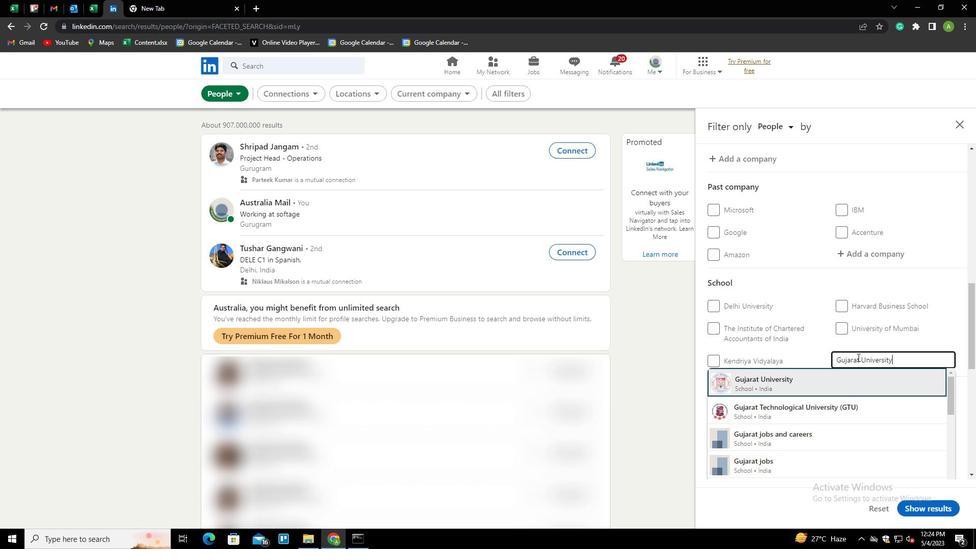 
Action: Mouse moved to (873, 320)
Screenshot: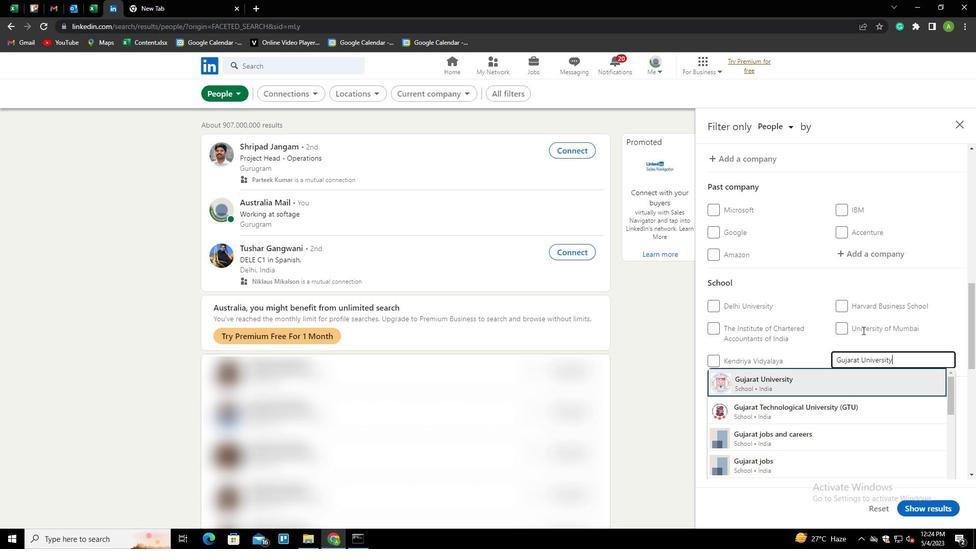 
Action: Mouse scrolled (873, 320) with delta (0, 0)
Screenshot: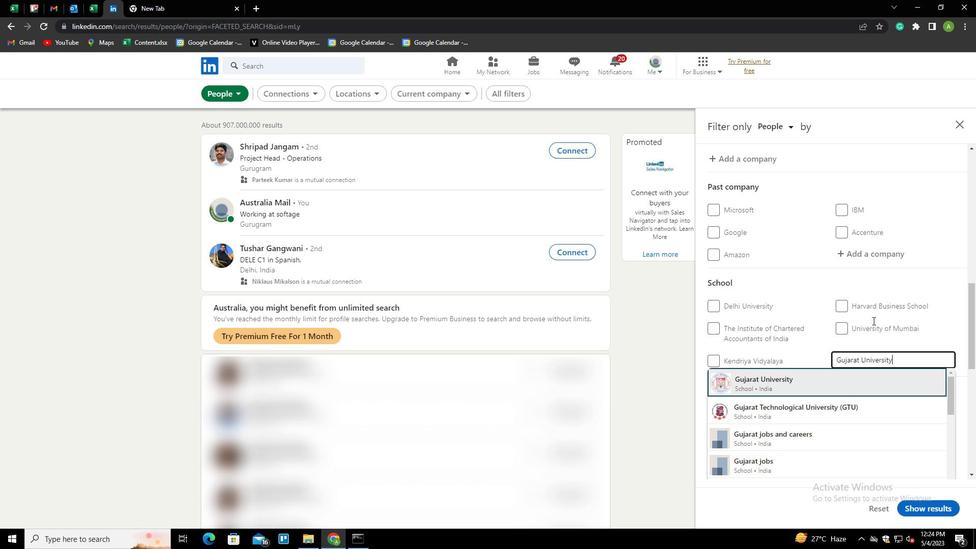 
Action: Mouse scrolled (873, 320) with delta (0, 0)
Screenshot: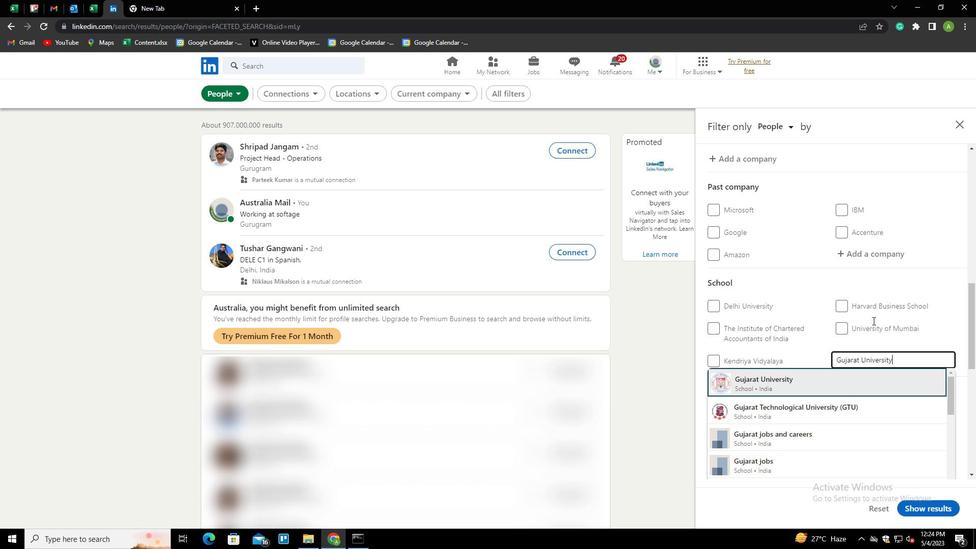 
Action: Mouse moved to (874, 306)
Screenshot: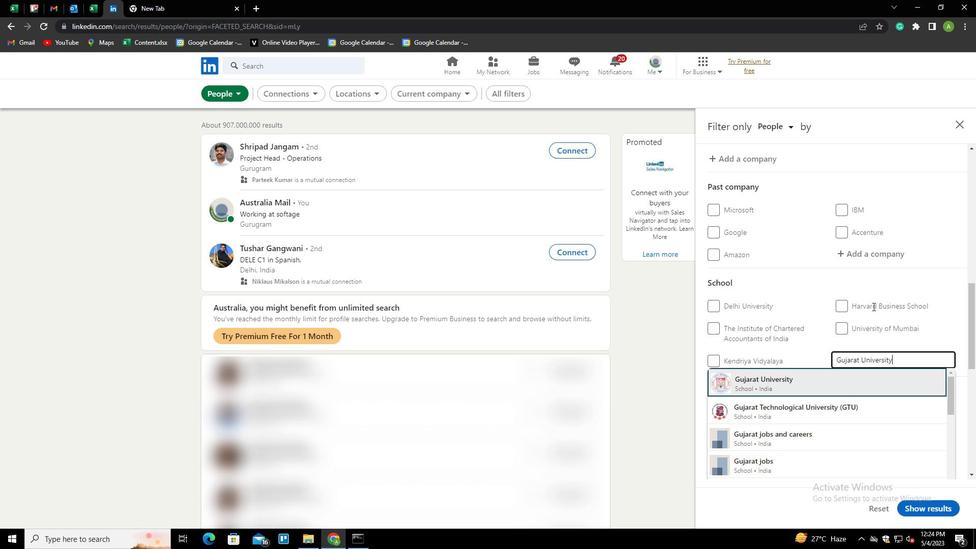 
Action: Mouse scrolled (874, 306) with delta (0, 0)
Screenshot: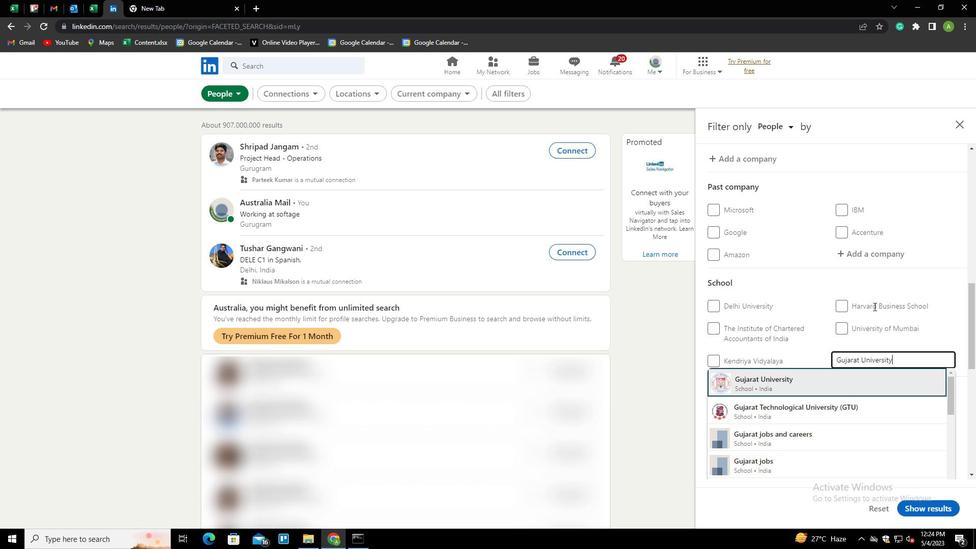 
Action: Mouse scrolled (874, 306) with delta (0, 0)
Screenshot: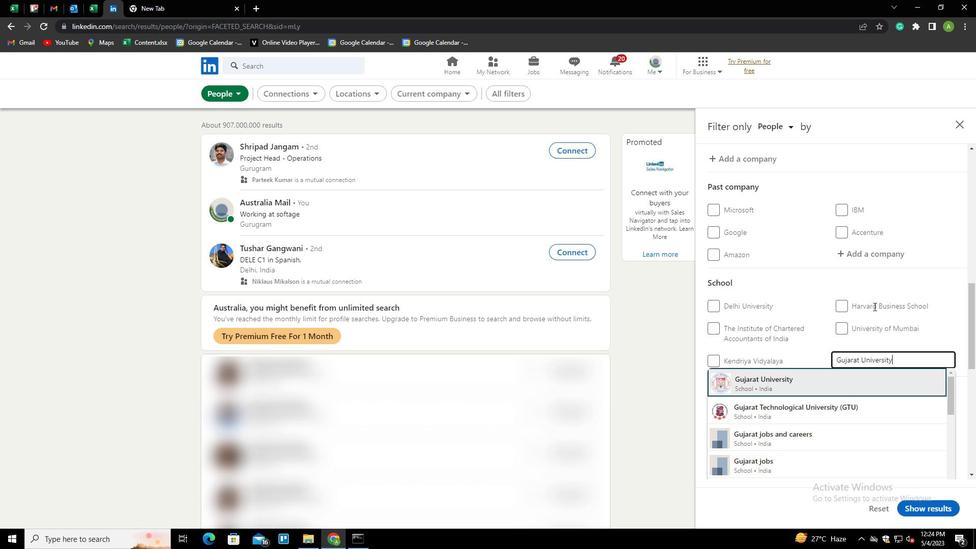 
Action: Mouse moved to (887, 300)
Screenshot: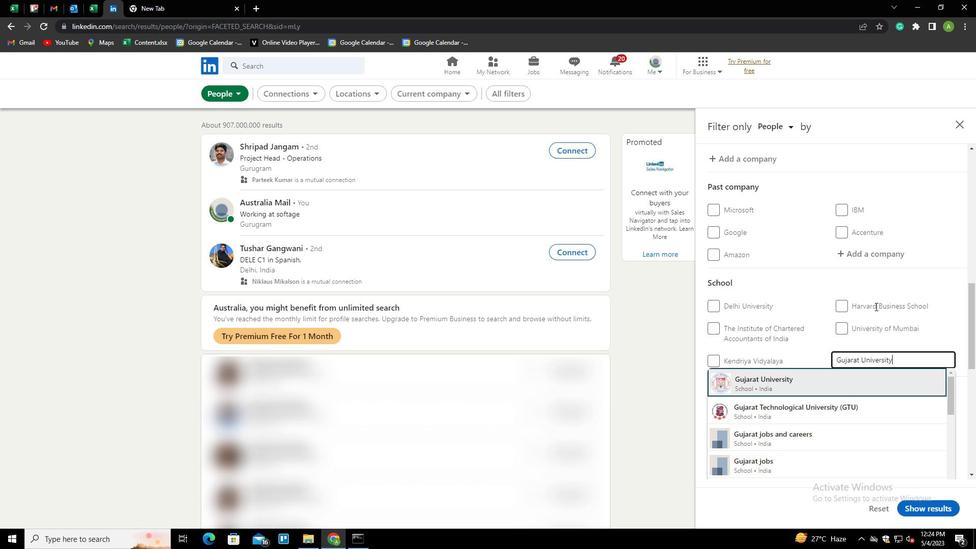 
Action: Mouse scrolled (887, 299) with delta (0, 0)
Screenshot: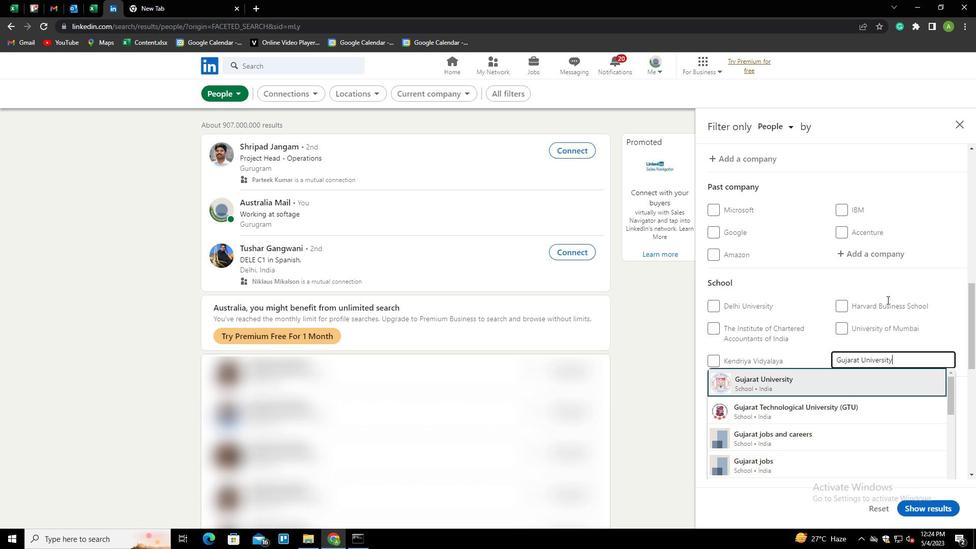 
Action: Mouse moved to (887, 299)
Screenshot: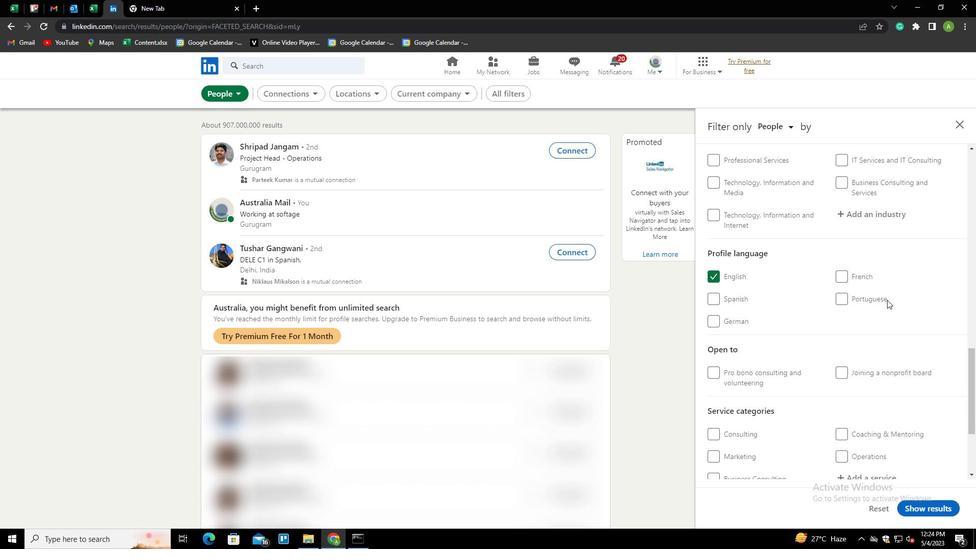 
Action: Mouse scrolled (887, 300) with delta (0, 0)
Screenshot: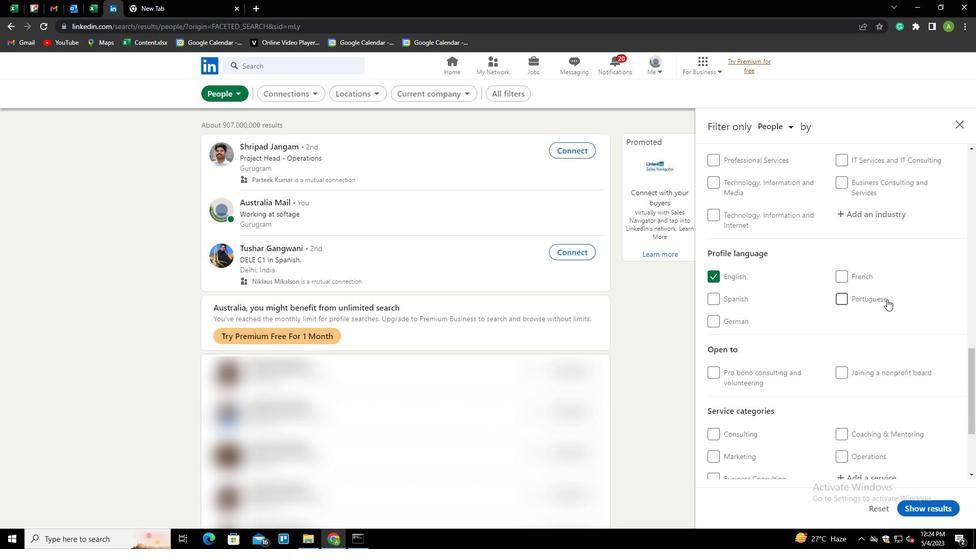 
Action: Mouse moved to (874, 259)
Screenshot: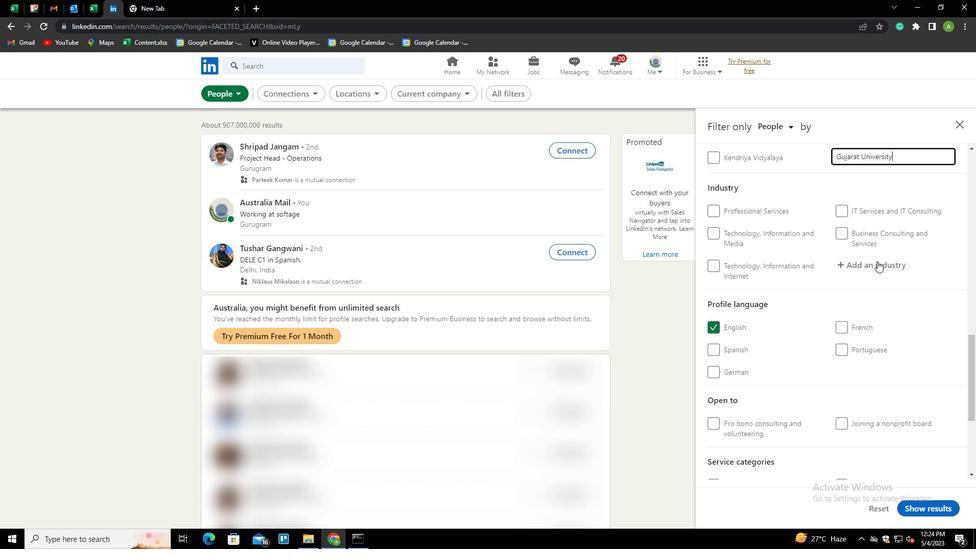 
Action: Mouse pressed left at (874, 259)
Screenshot: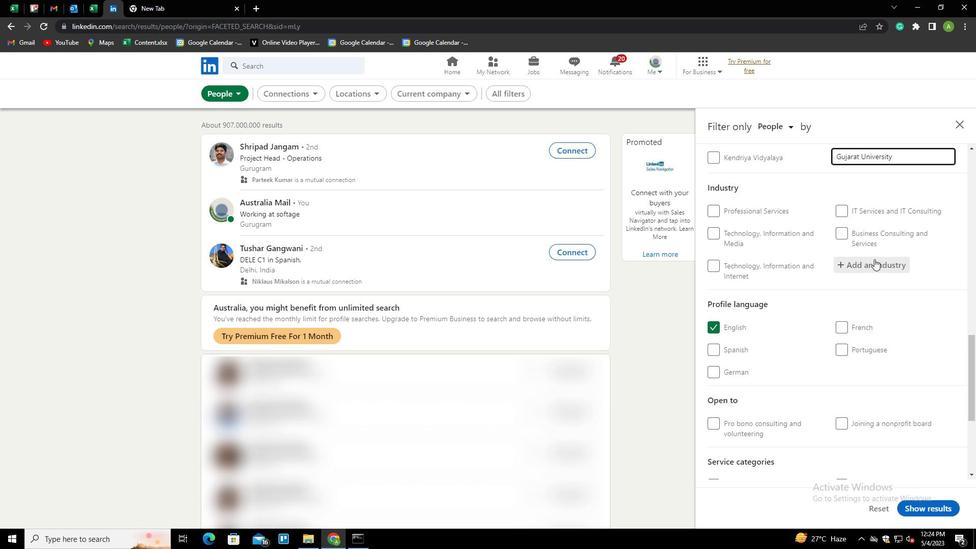 
Action: Mouse moved to (874, 266)
Screenshot: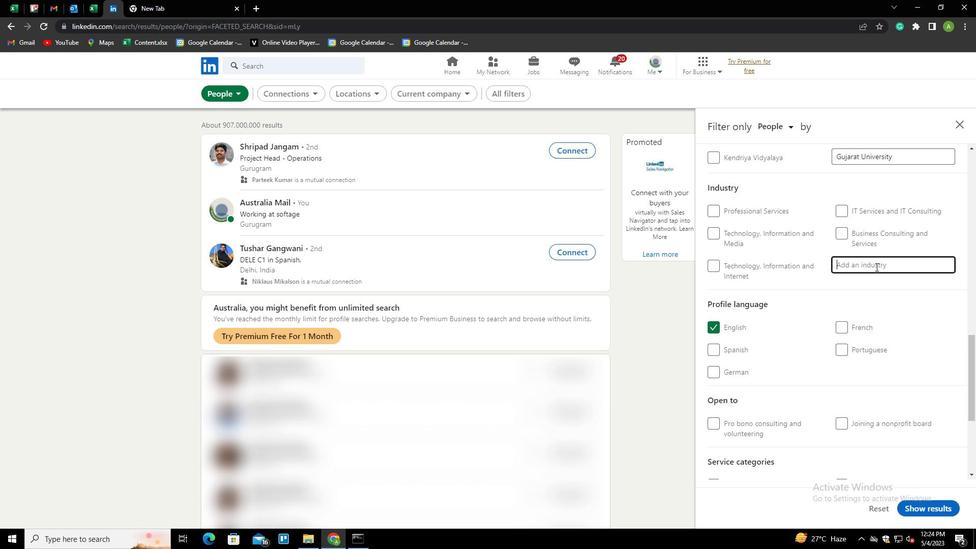 
Action: Key pressed <Key.shift><Key.shift><Key.shift><Key.shift><Key.shift>WIND<Key.space><Key.shift>ELE<Key.down><Key.enter>CT<Key.down><Key.down><Key.enter>
Screenshot: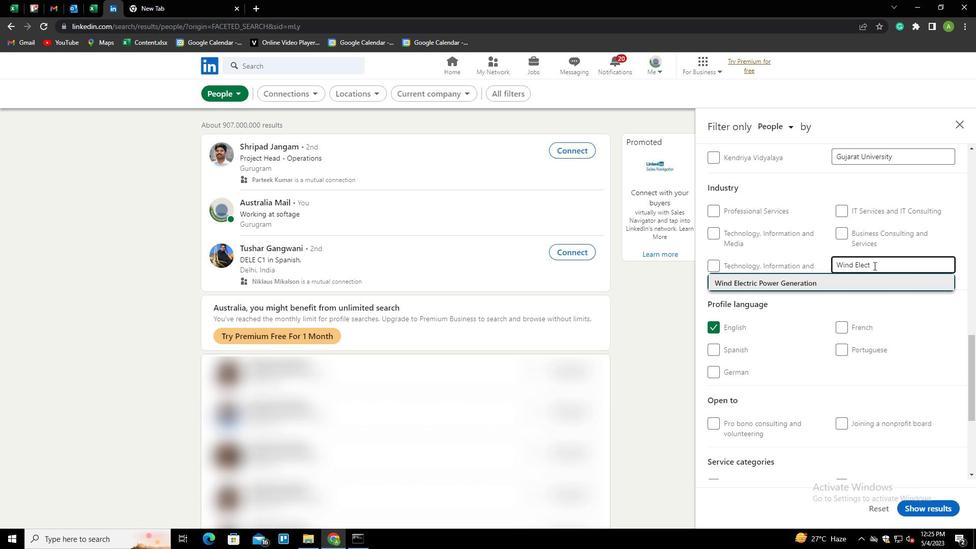 
Action: Mouse scrolled (874, 265) with delta (0, 0)
Screenshot: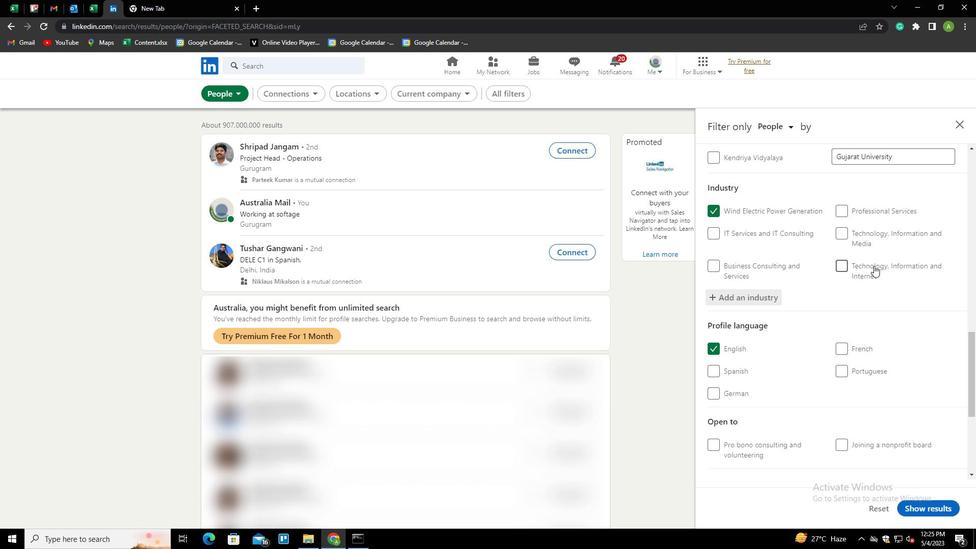 
Action: Mouse scrolled (874, 265) with delta (0, 0)
Screenshot: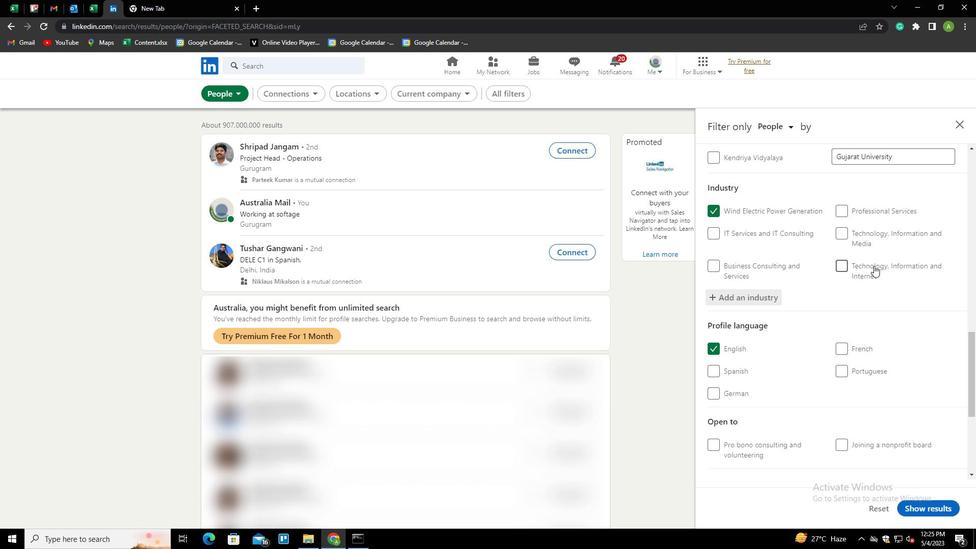 
Action: Mouse scrolled (874, 265) with delta (0, 0)
Screenshot: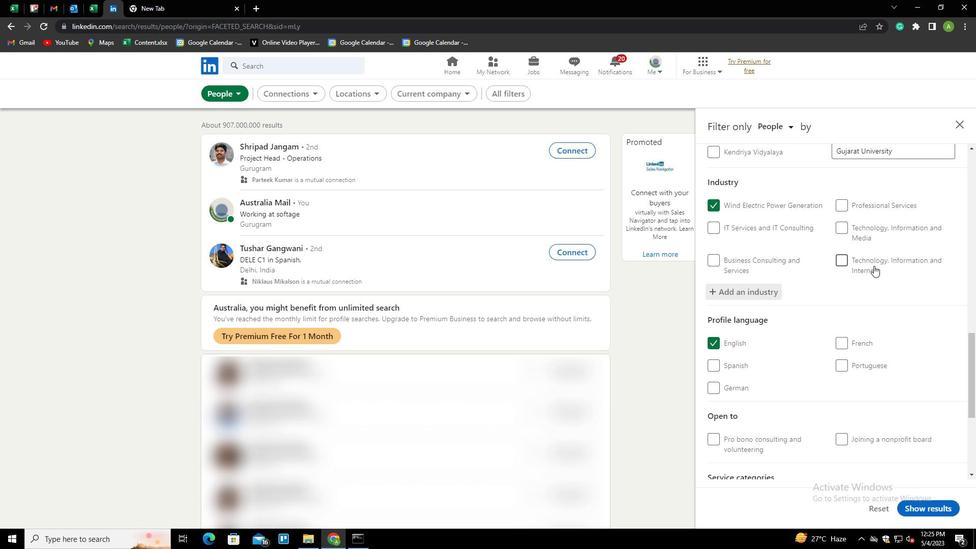 
Action: Mouse scrolled (874, 265) with delta (0, 0)
Screenshot: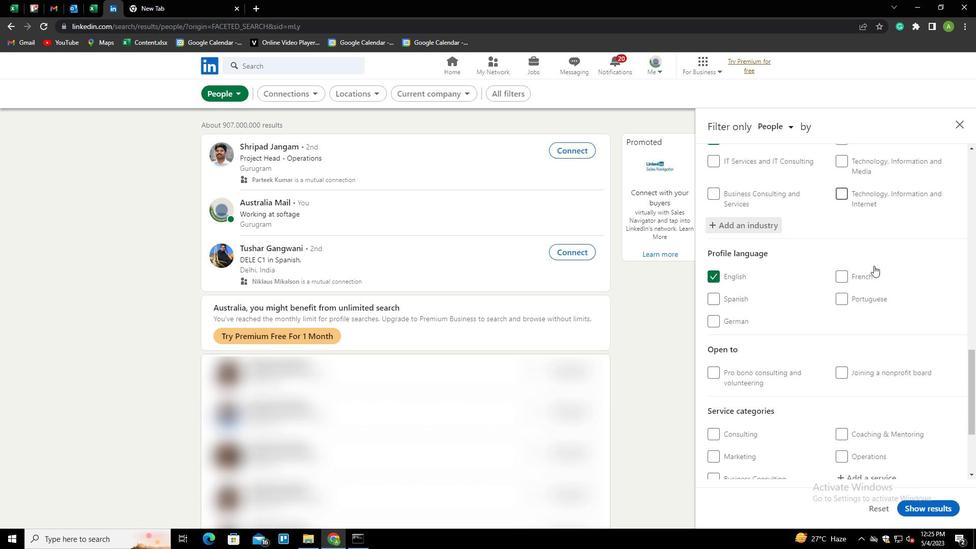 
Action: Mouse moved to (868, 349)
Screenshot: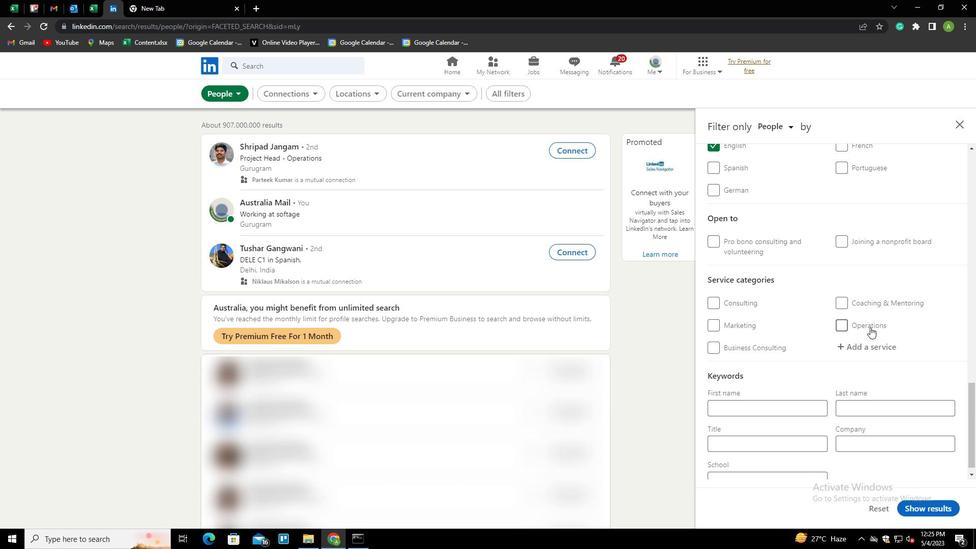 
Action: Mouse pressed left at (868, 349)
Screenshot: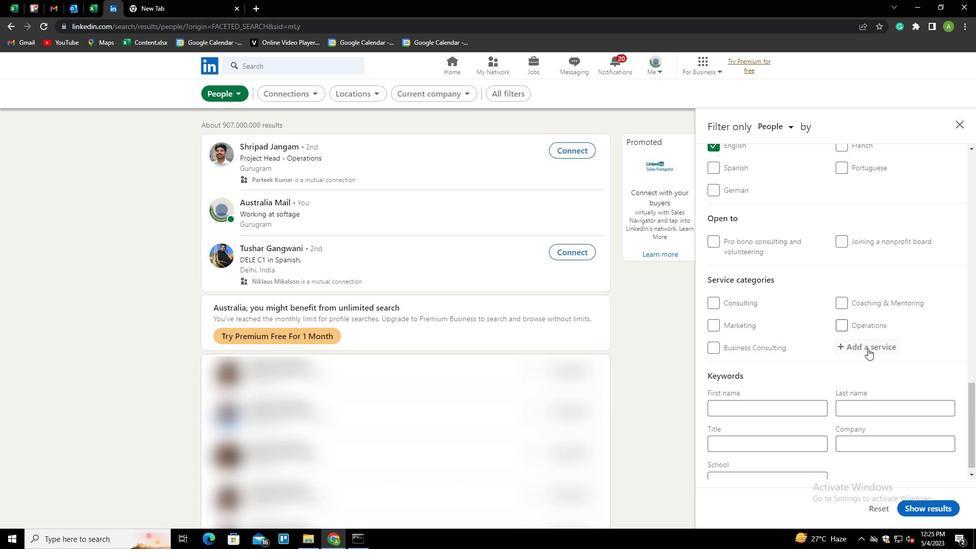 
Action: Key pressed <Key.shift>MARKETIN<Key.backspace>NG<Key.down><Key.down><Key.down><Key.down><Key.down><Key.down><Key.down><Key.down><Key.down><Key.down><Key.down><Key.down><Key.down><Key.down><Key.down><Key.down><Key.down><Key.down><Key.down><Key.down><Key.down><Key.down>
Screenshot: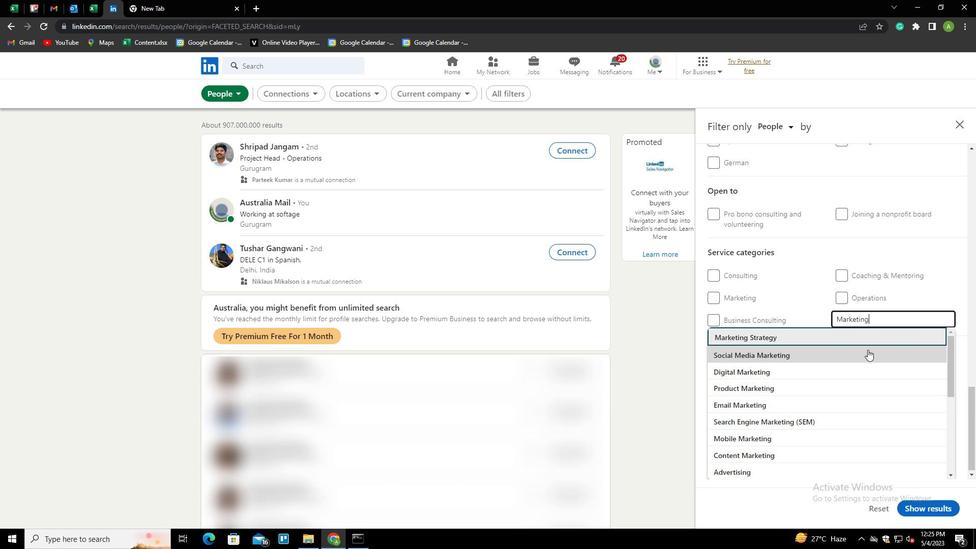 
Action: Mouse moved to (795, 303)
Screenshot: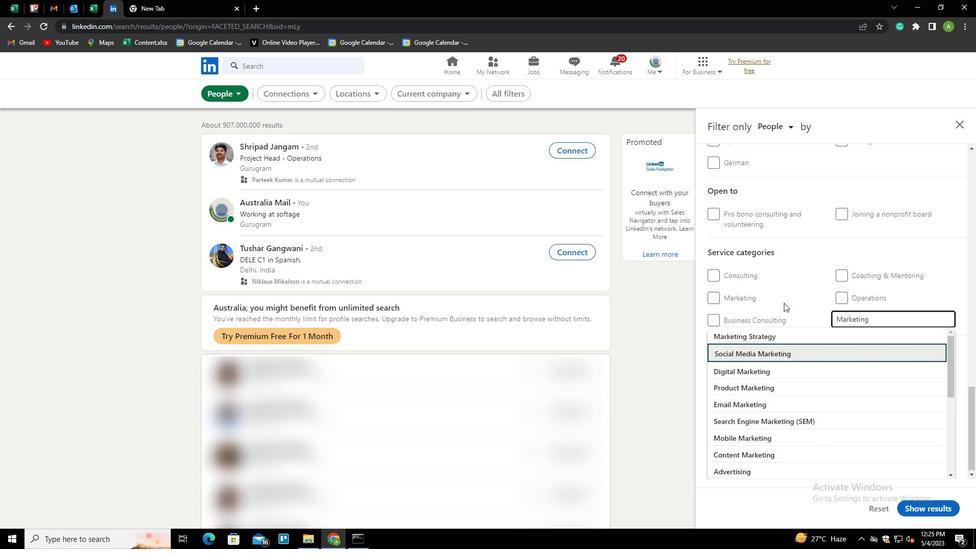 
Action: Mouse pressed left at (795, 303)
Screenshot: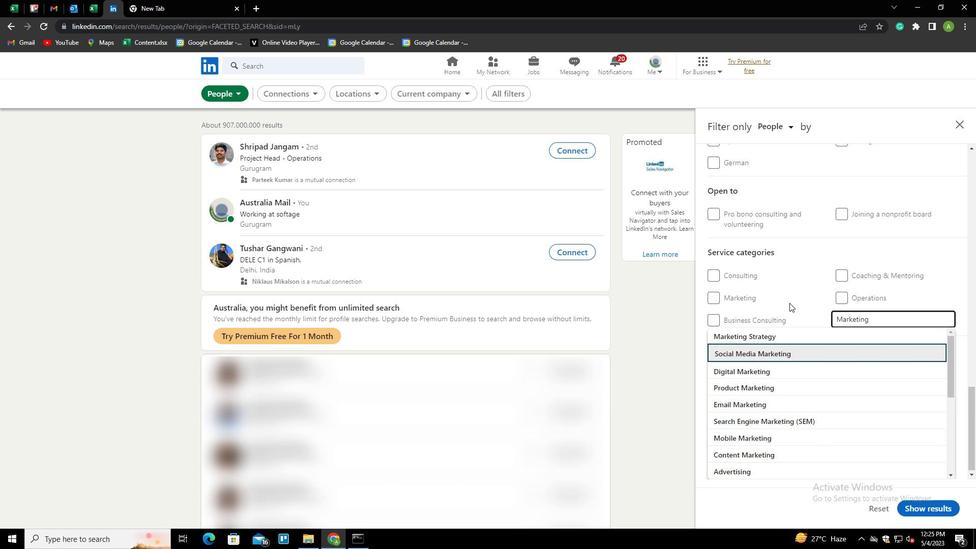 
Action: Mouse moved to (855, 346)
Screenshot: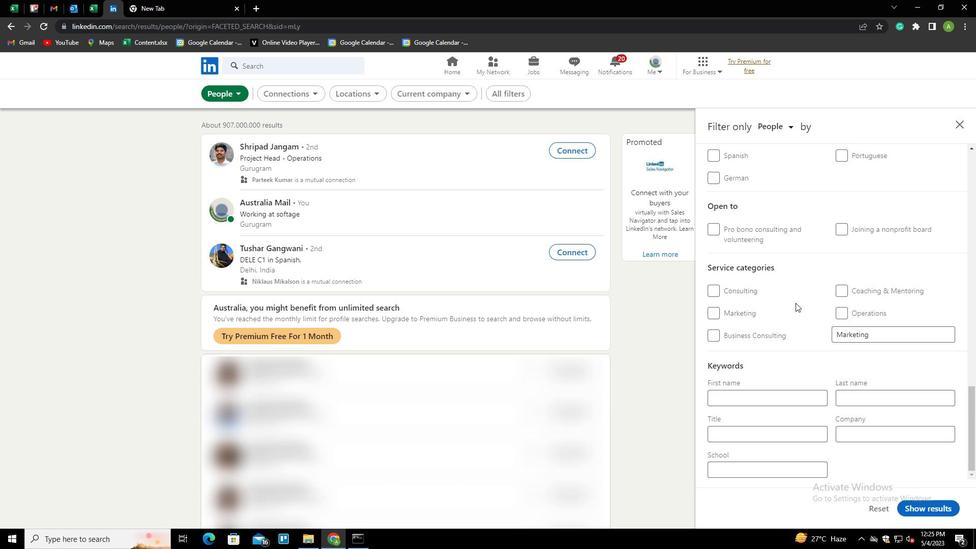 
Action: Mouse scrolled (855, 346) with delta (0, 0)
Screenshot: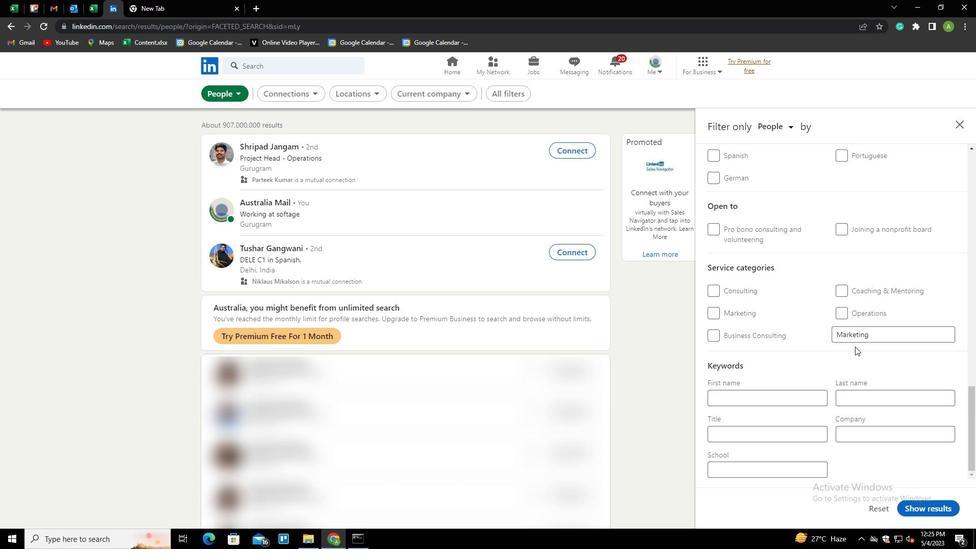 
Action: Mouse scrolled (855, 346) with delta (0, 0)
Screenshot: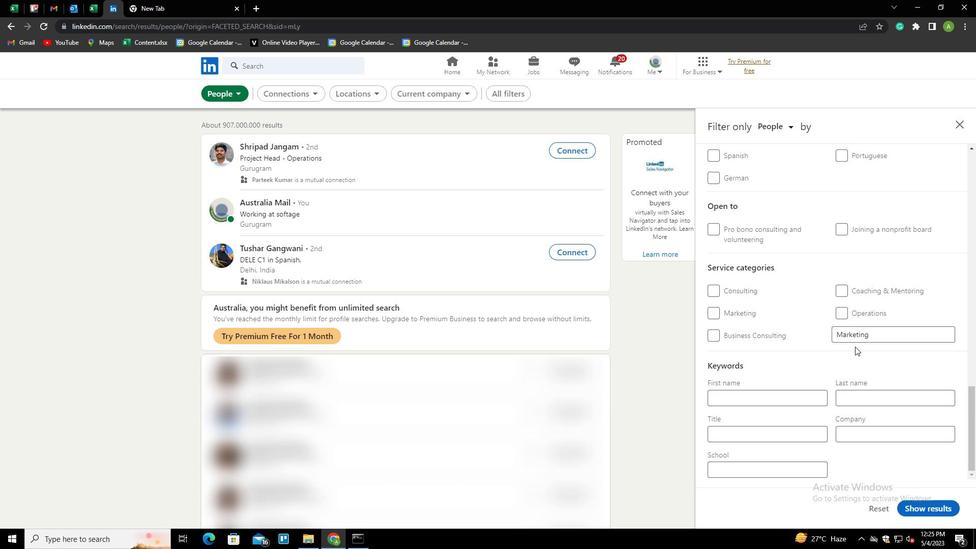 
Action: Mouse moved to (779, 439)
Screenshot: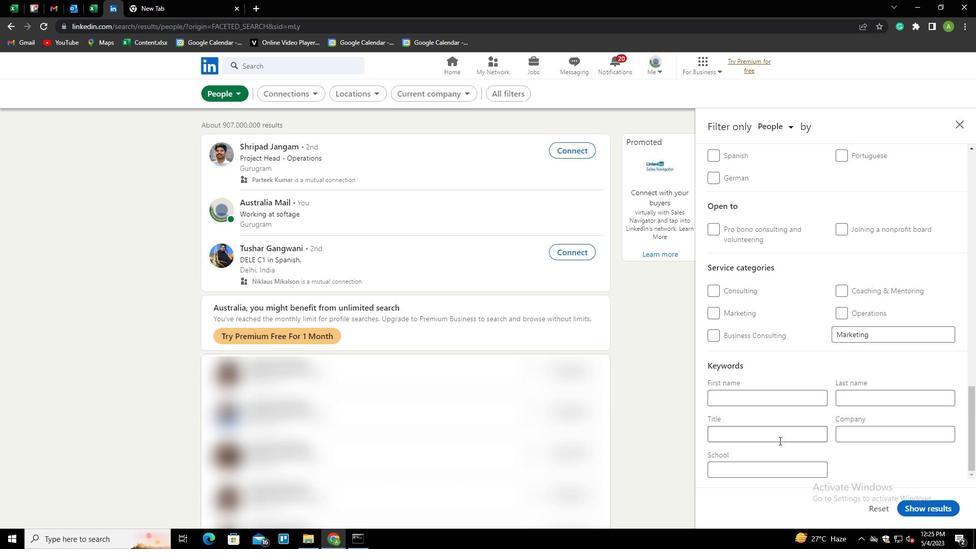
Action: Mouse pressed left at (779, 439)
Screenshot: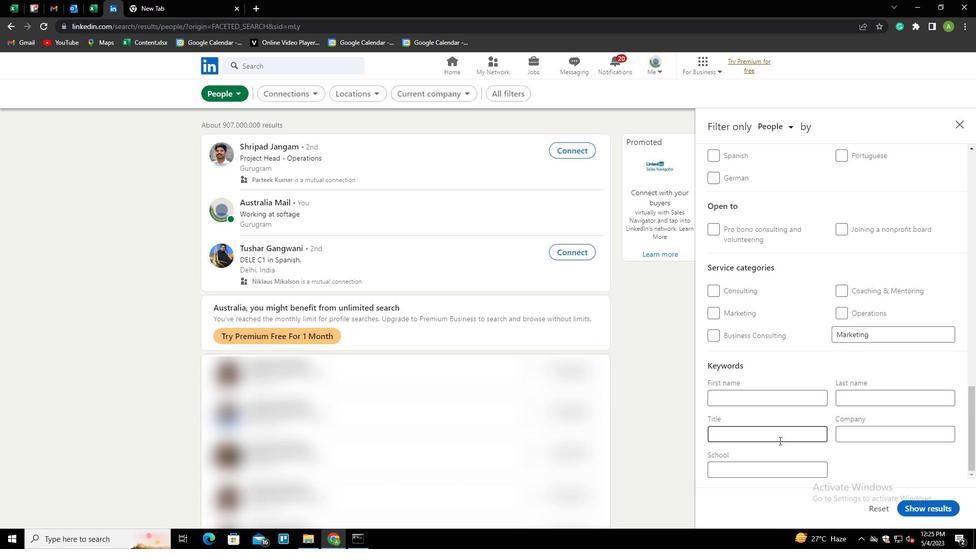 
Action: Key pressed <Key.shift><Key.shift><Key.shift><Key.shift><Key.shift><Key.shift><Key.shift><Key.shift><Key.shift><Key.shift><Key.shift><Key.shift><Key.shift><Key.shift><Key.shift><Key.shift><Key.shift><Key.shift><Key.shift><Key.shift><Key.shift><Key.shift><Key.shift><Key.shift><Key.shift><Key.shift><Key.shift><Key.shift><Key.shift><Key.shift><Key.shift><Key.shift><Key.shift><Key.shift><Key.shift><Key.shift><Key.shift><Key.shift><Key.shift><Key.shift>CONTINOU<Key.backspace><Key.backspace>UOUS<Key.space><Key.shift>IMPROVEMENT<Key.space><Key.shift>LEAD
Screenshot: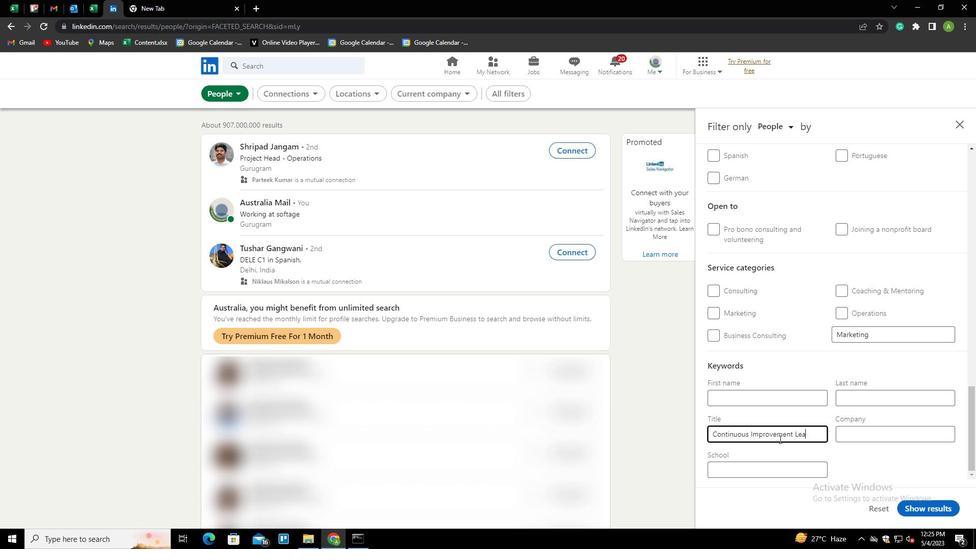 
Action: Mouse moved to (923, 466)
Screenshot: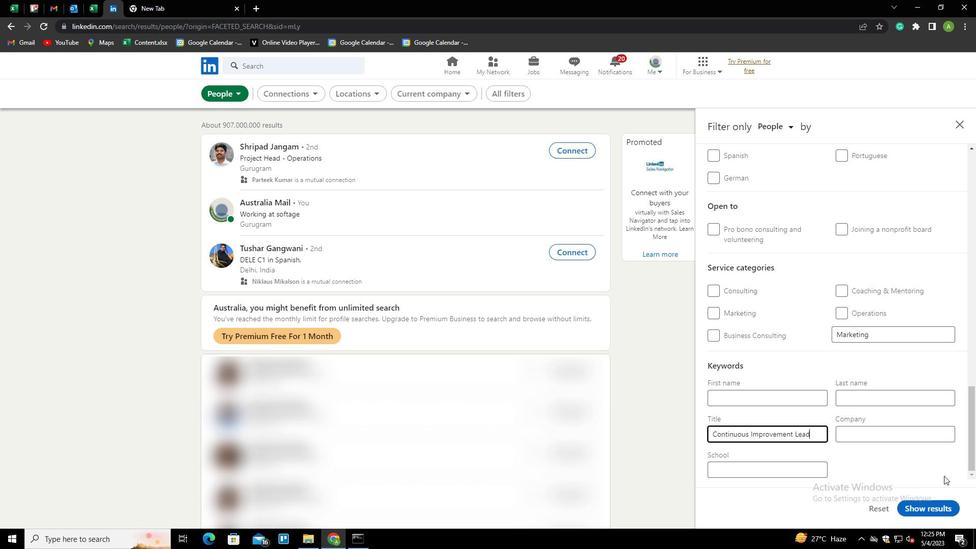 
Action: Mouse pressed left at (923, 466)
Screenshot: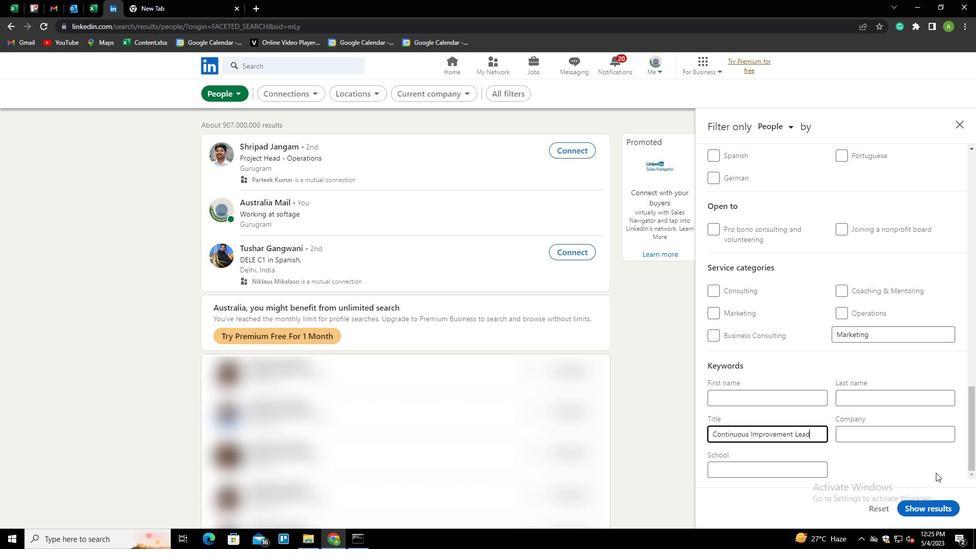 
Action: Mouse moved to (932, 502)
Screenshot: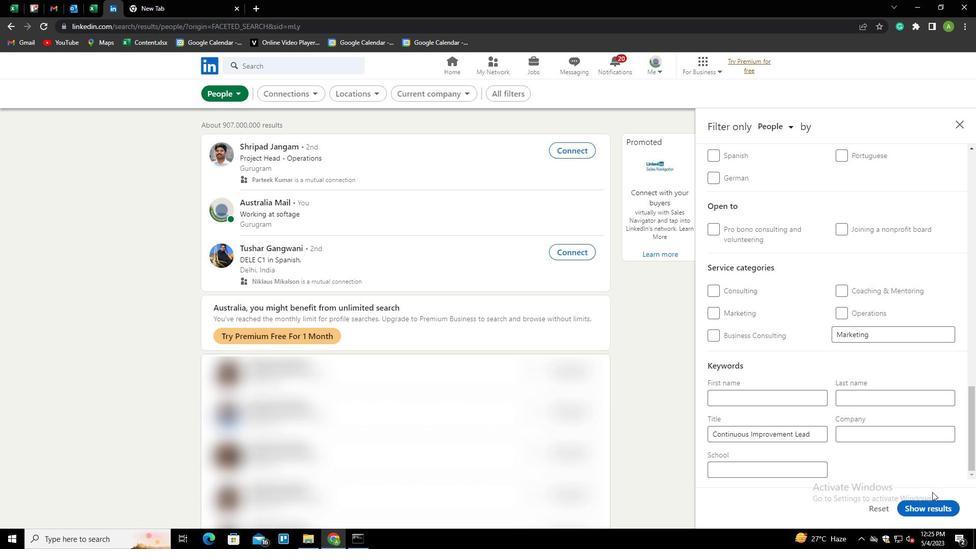 
Action: Mouse pressed left at (932, 502)
Screenshot: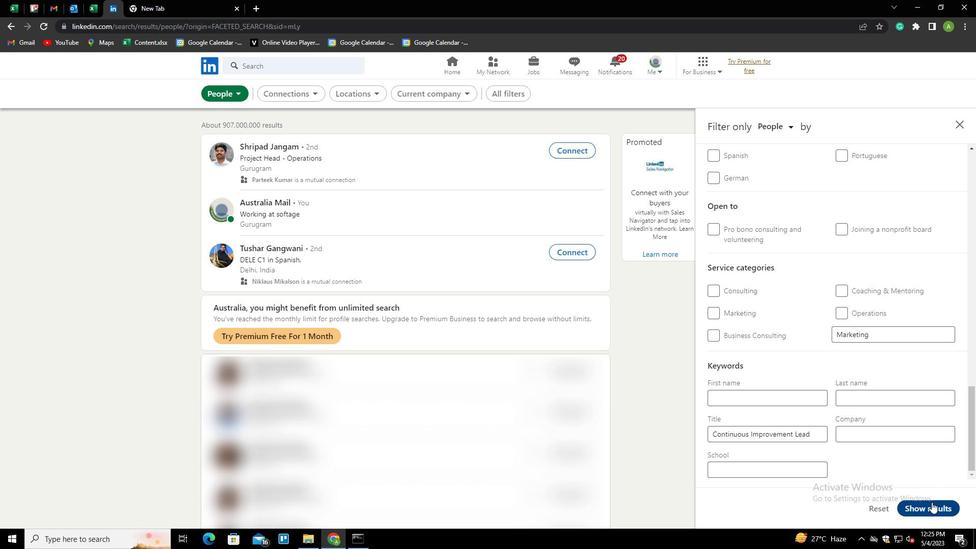 
